 Task: Look for space in São João Nepomuceno, Brazil from 7th July, 2023 to 15th July, 2023 for 6 adults in price range Rs.15000 to Rs.20000. Place can be entire place with 3 bedrooms having 3 beds and 3 bathrooms. Property type can be guest house. Amenities needed are: washing machine, . Booking option can be shelf check-in. Required host language is Spanish.
Action: Mouse moved to (410, 104)
Screenshot: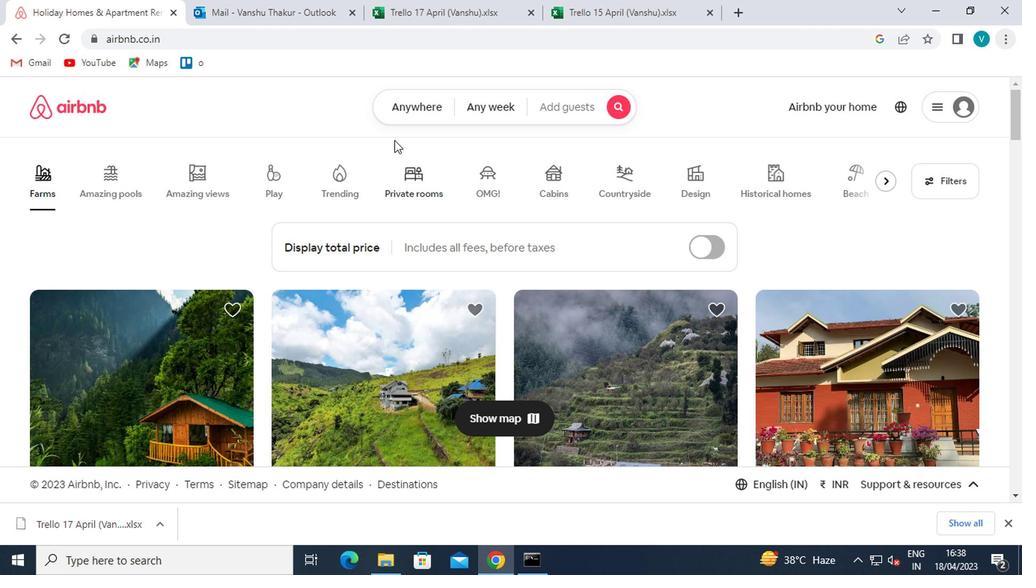 
Action: Mouse pressed left at (410, 104)
Screenshot: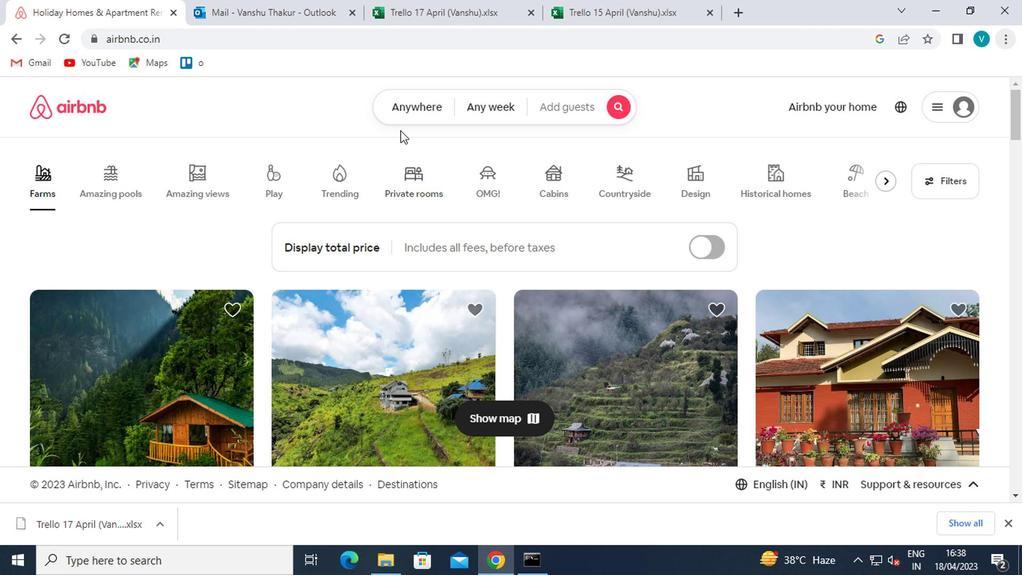 
Action: Mouse moved to (345, 167)
Screenshot: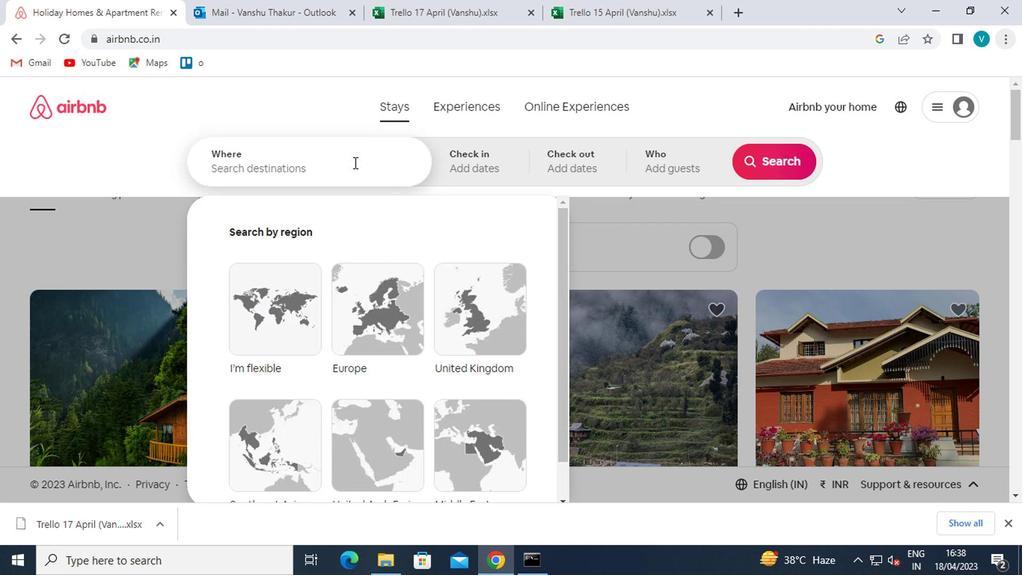 
Action: Mouse pressed left at (345, 167)
Screenshot: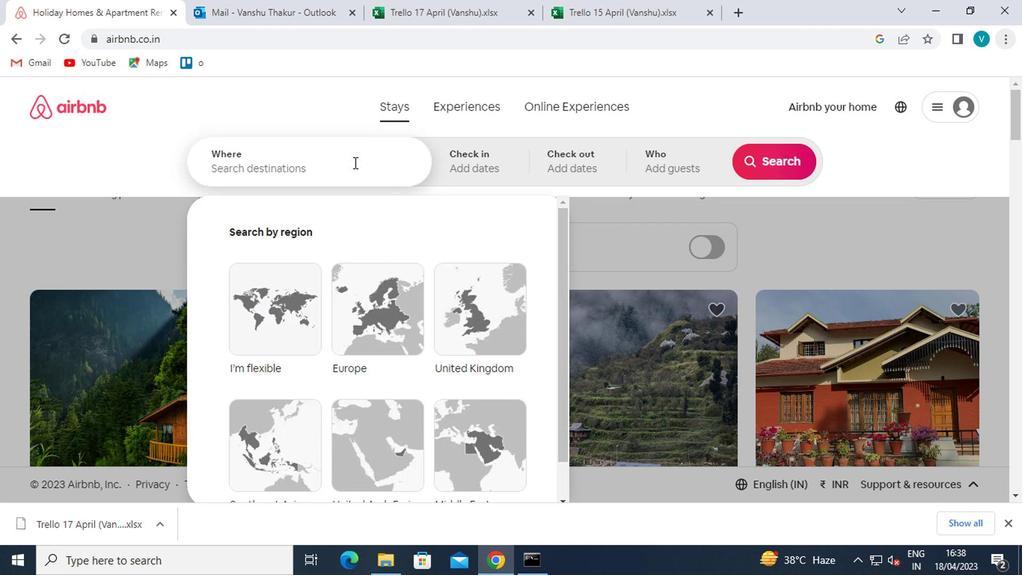 
Action: Key pressed <Key.shift>SAO<Key.space><Key.shift>JOAO<Key.space><Key.shift>NEPOMUCENO
Screenshot: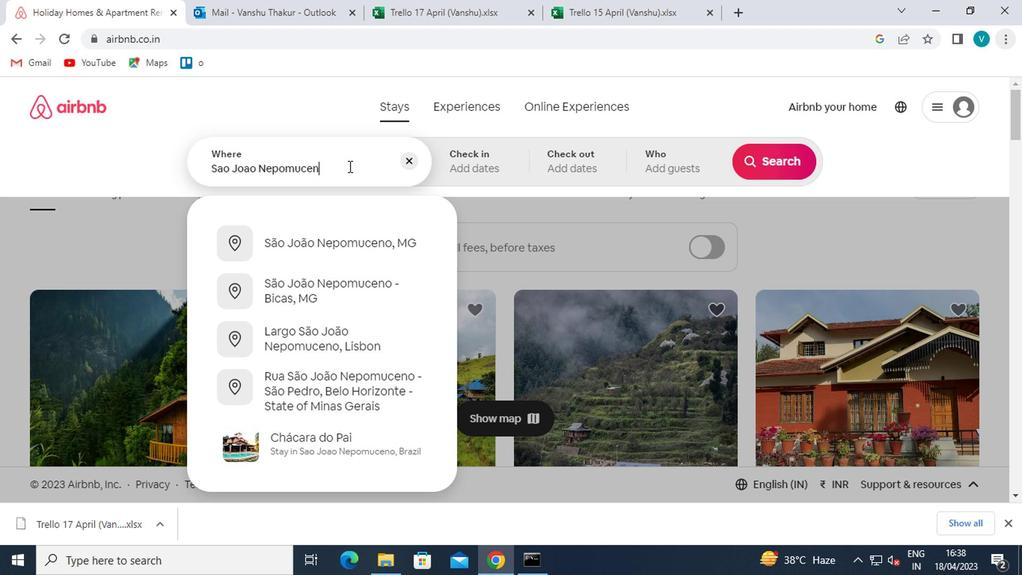 
Action: Mouse moved to (386, 238)
Screenshot: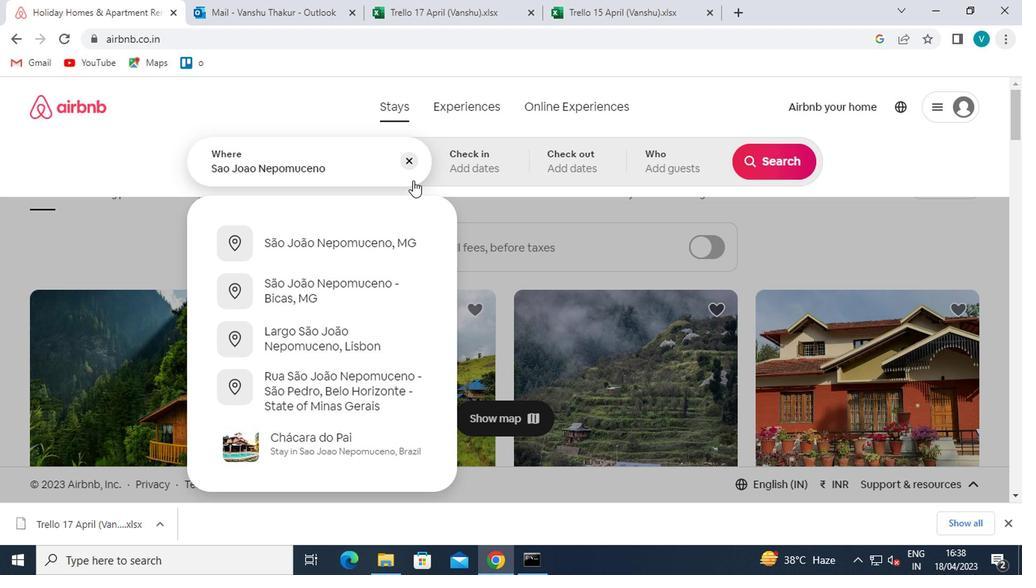 
Action: Mouse pressed left at (386, 238)
Screenshot: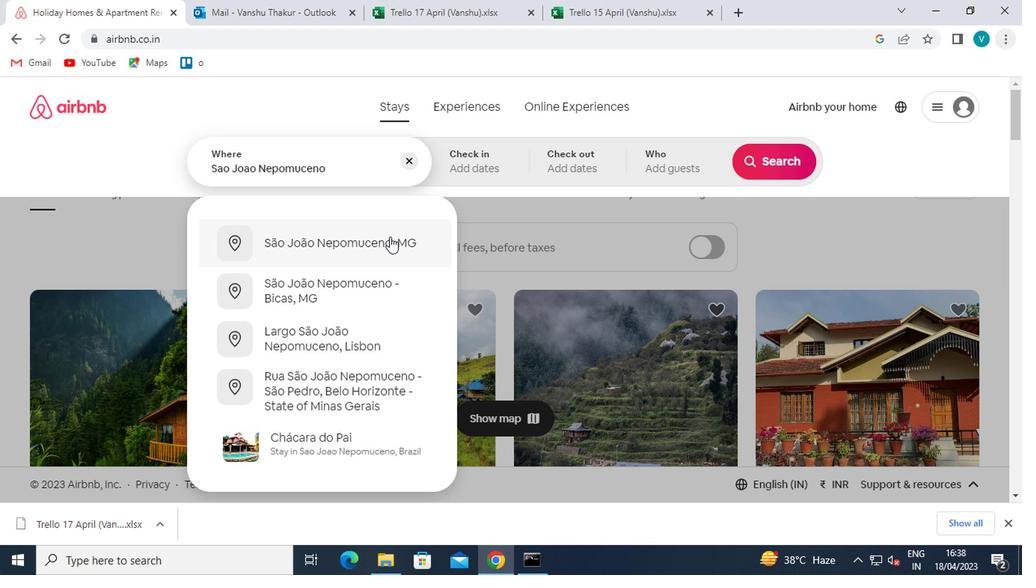
Action: Mouse moved to (763, 282)
Screenshot: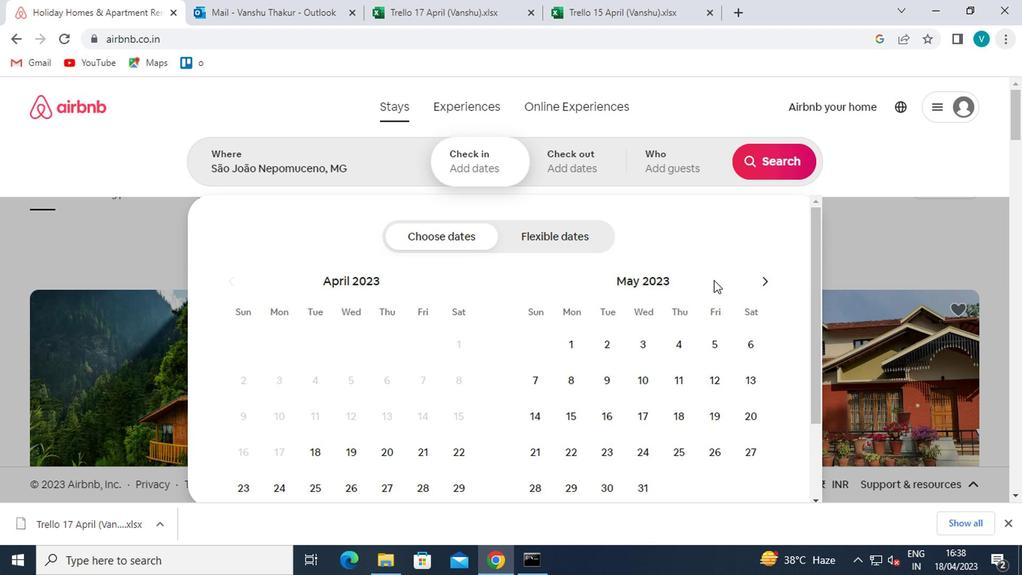 
Action: Mouse pressed left at (763, 282)
Screenshot: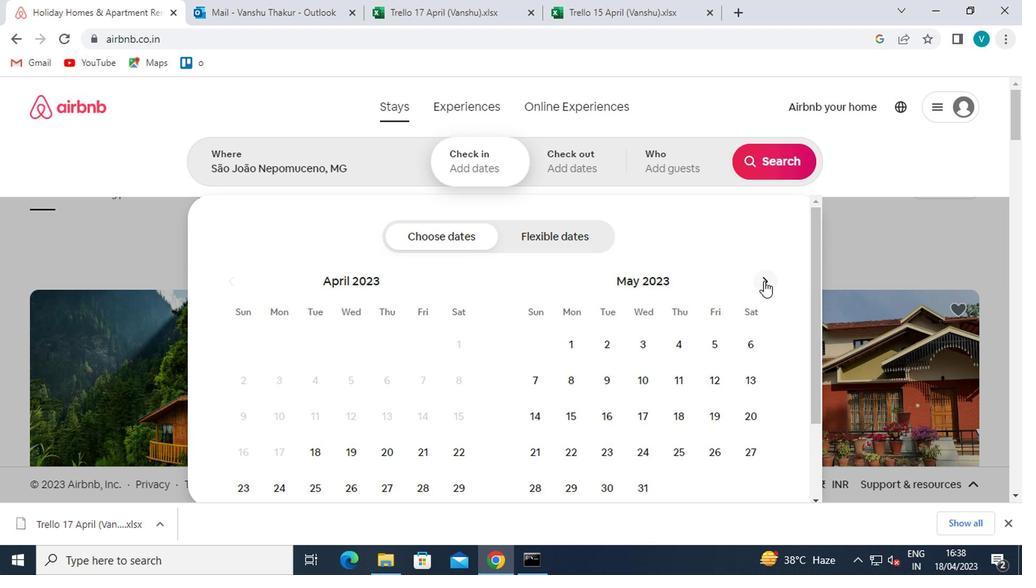 
Action: Mouse pressed left at (763, 282)
Screenshot: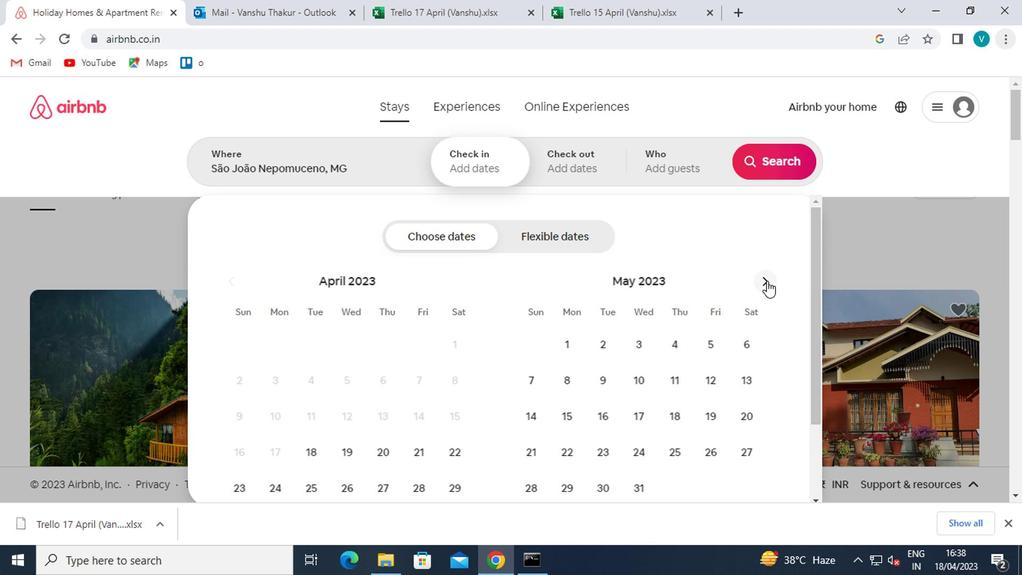 
Action: Mouse moved to (702, 388)
Screenshot: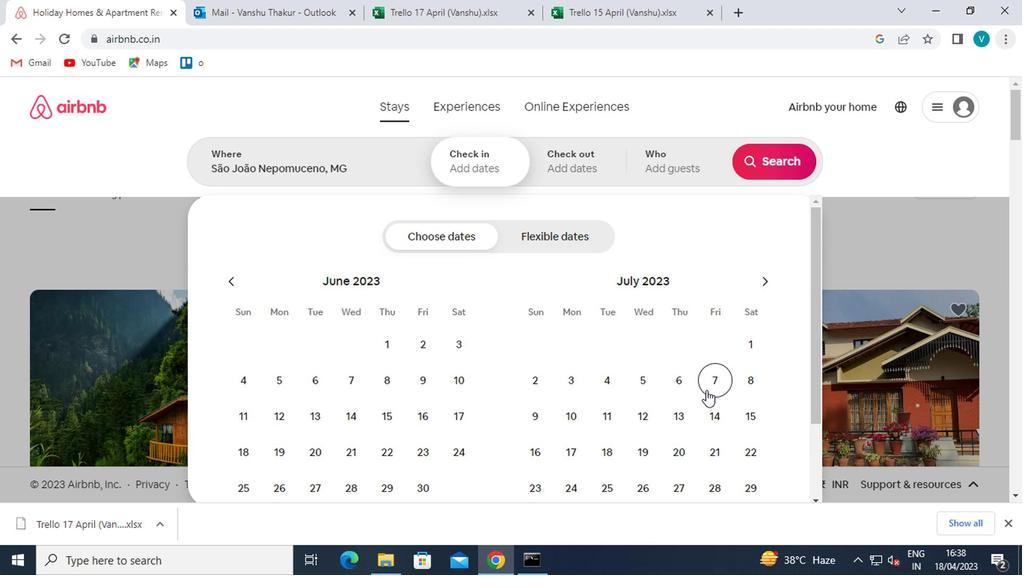 
Action: Mouse pressed left at (702, 388)
Screenshot: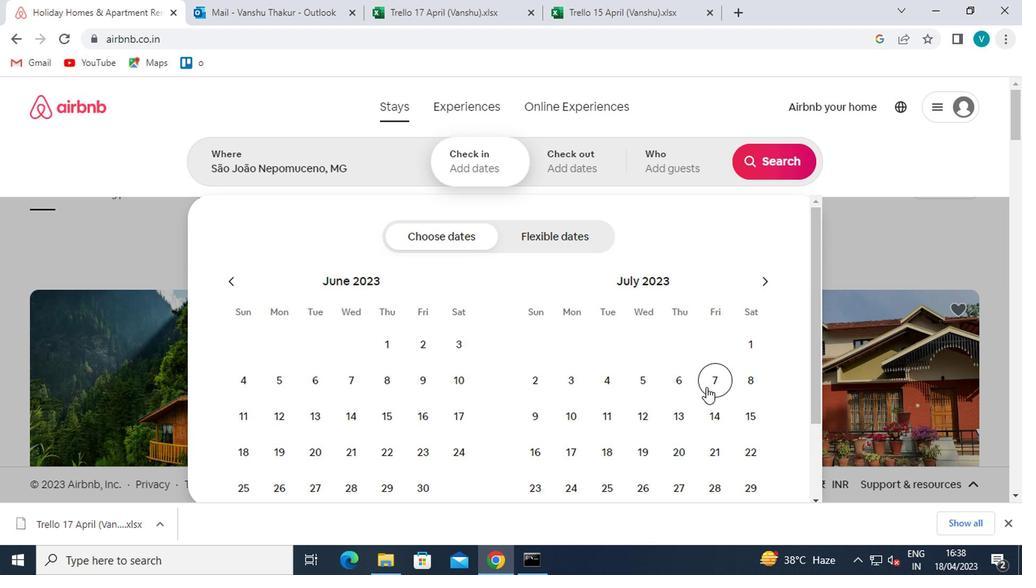 
Action: Mouse moved to (740, 411)
Screenshot: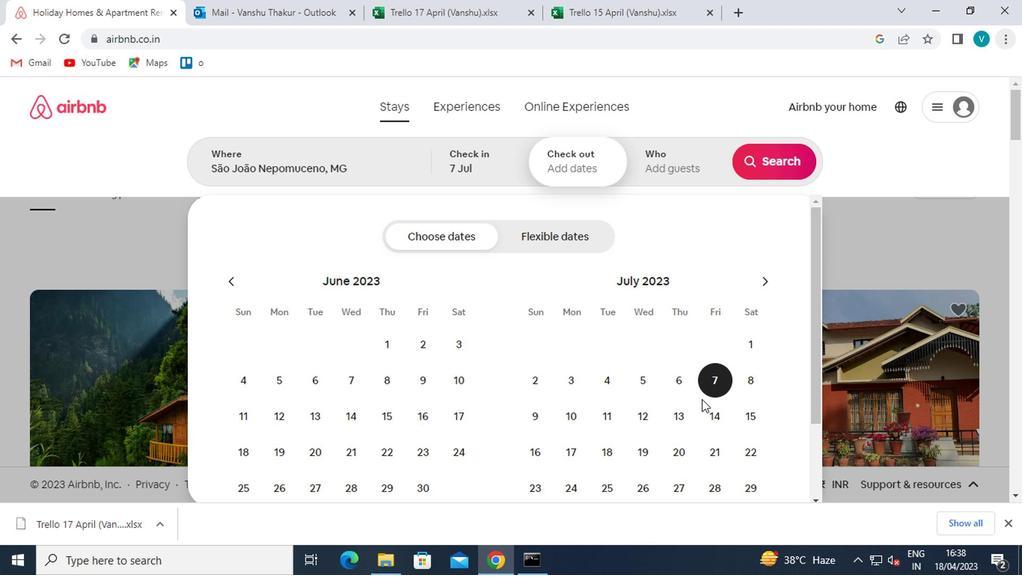 
Action: Mouse pressed left at (740, 411)
Screenshot: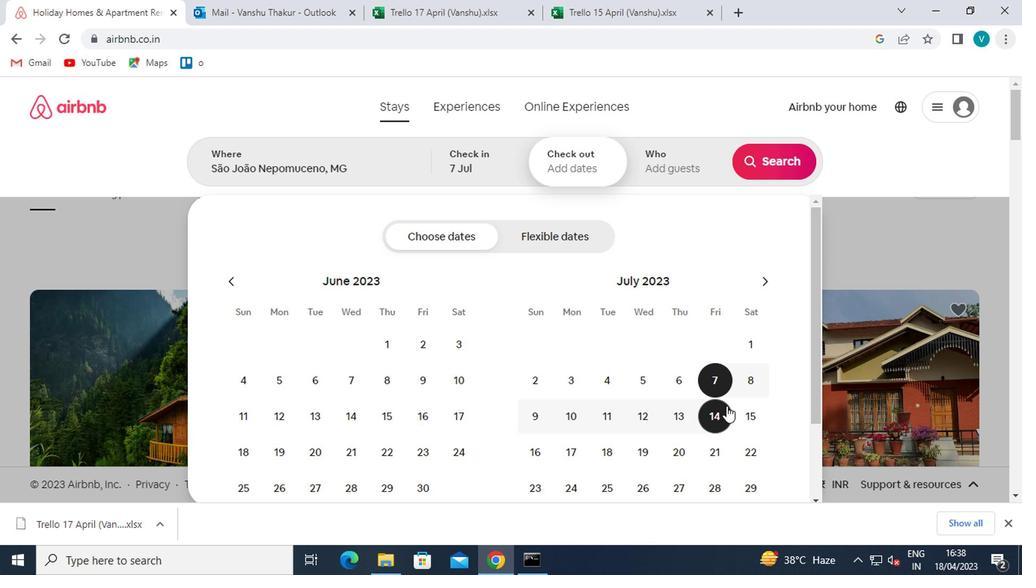 
Action: Mouse moved to (693, 164)
Screenshot: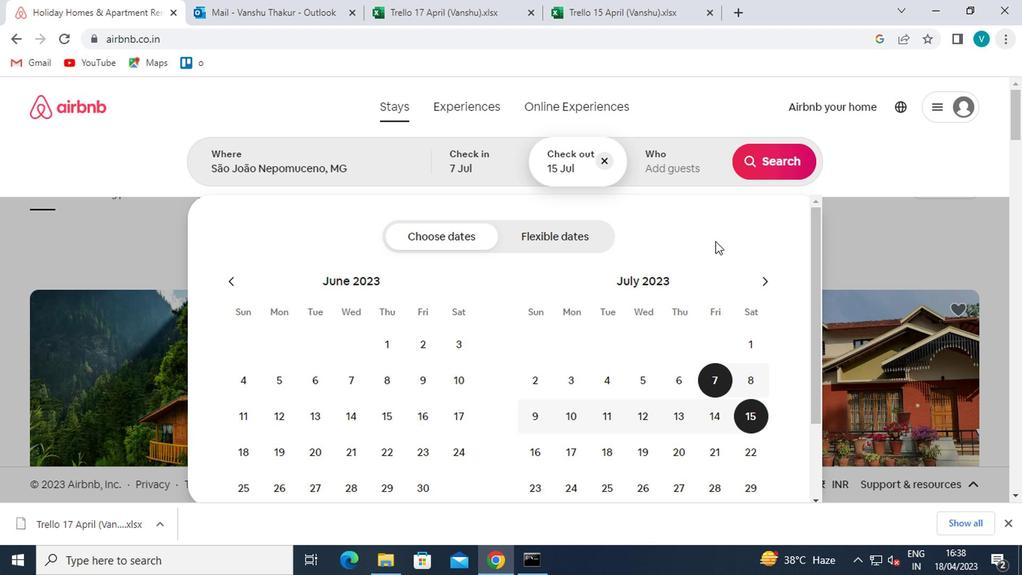 
Action: Mouse pressed left at (693, 164)
Screenshot: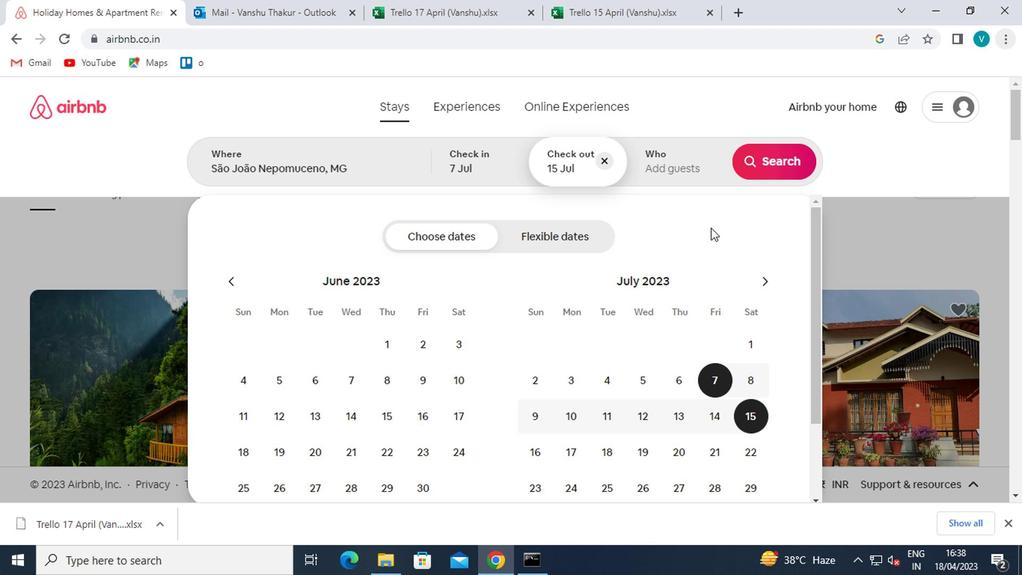 
Action: Mouse moved to (768, 247)
Screenshot: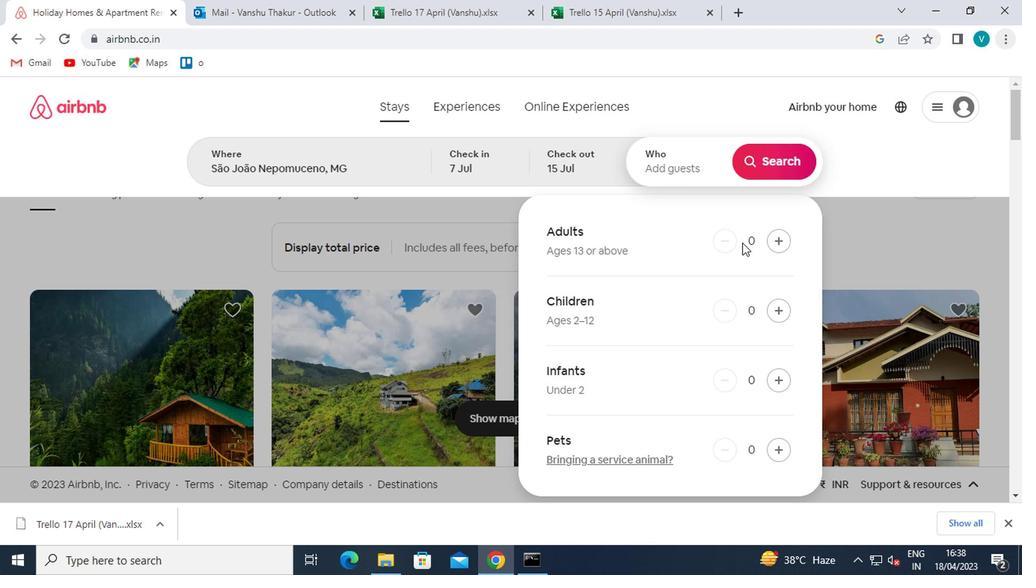 
Action: Mouse pressed left at (768, 247)
Screenshot: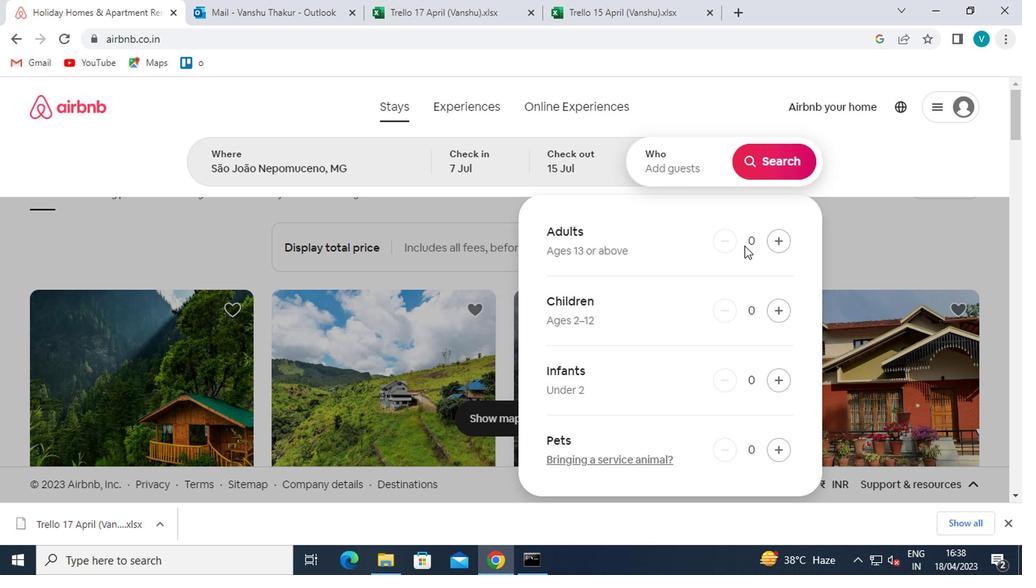 
Action: Mouse pressed left at (768, 247)
Screenshot: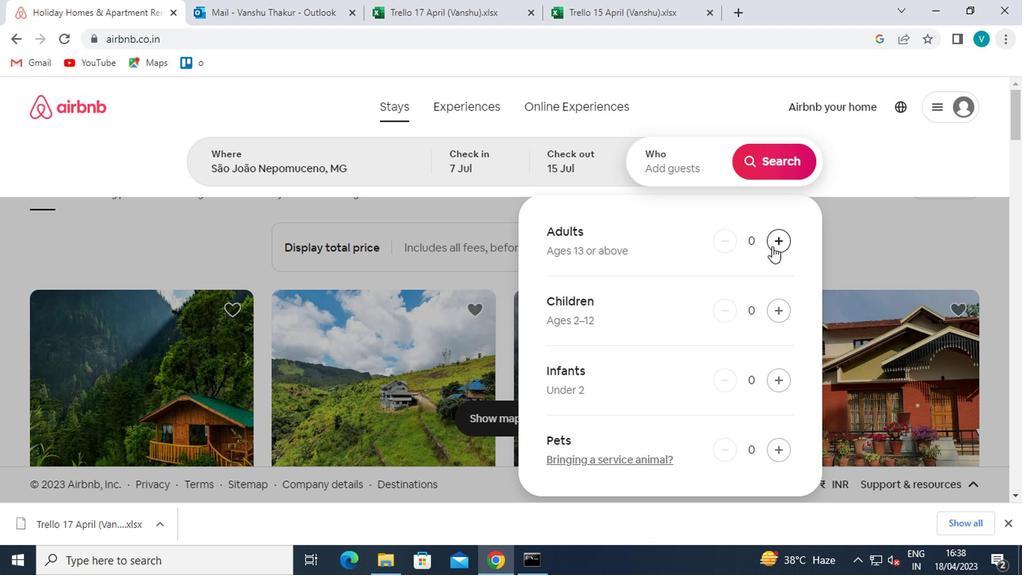 
Action: Mouse pressed left at (768, 247)
Screenshot: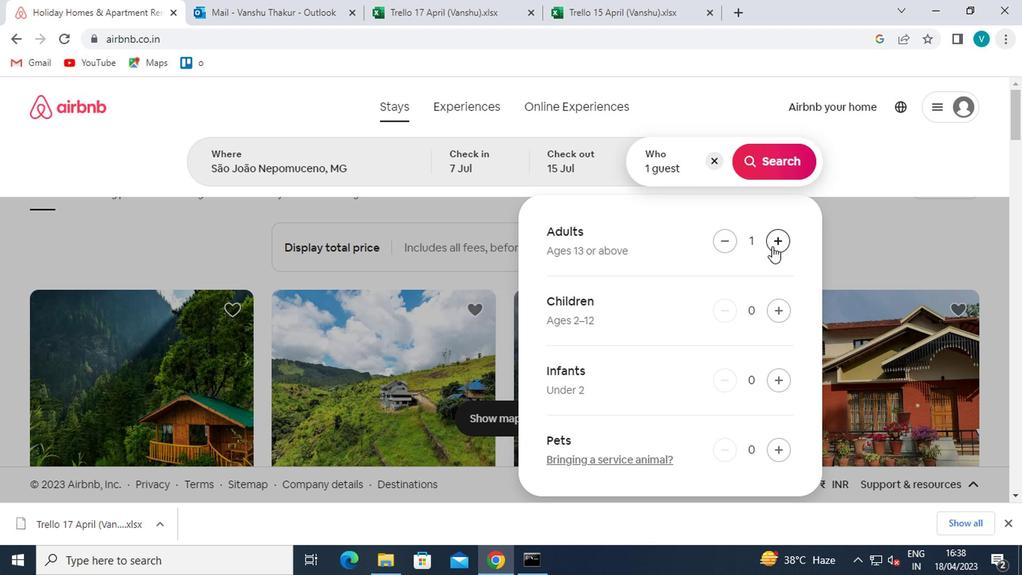 
Action: Mouse pressed left at (768, 247)
Screenshot: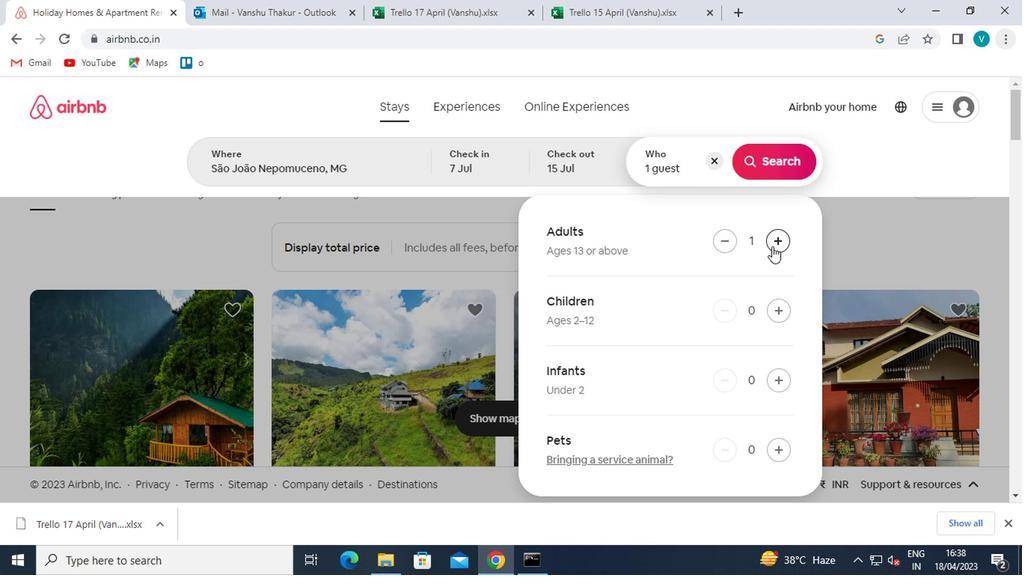 
Action: Mouse pressed left at (768, 247)
Screenshot: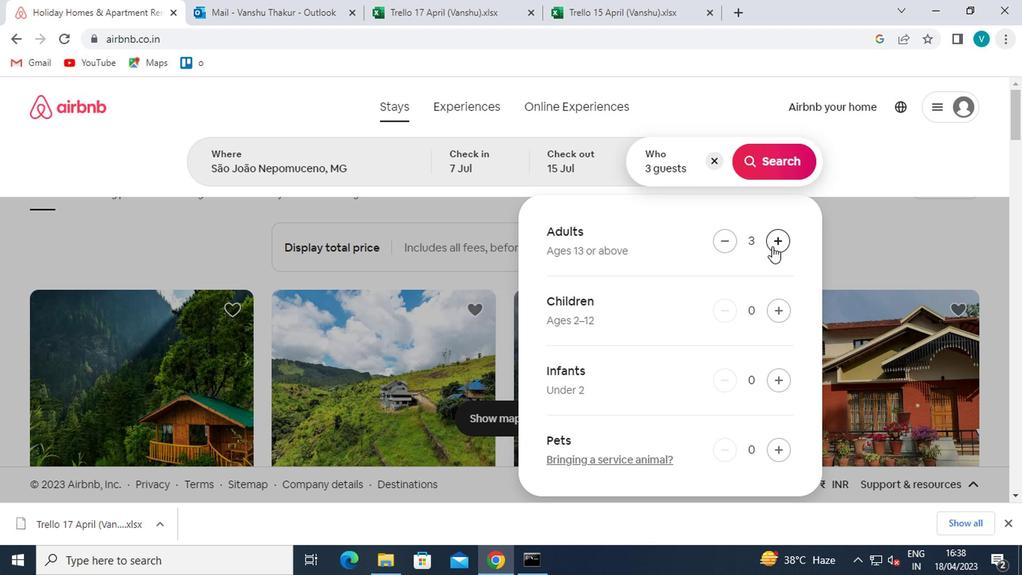 
Action: Mouse pressed left at (768, 247)
Screenshot: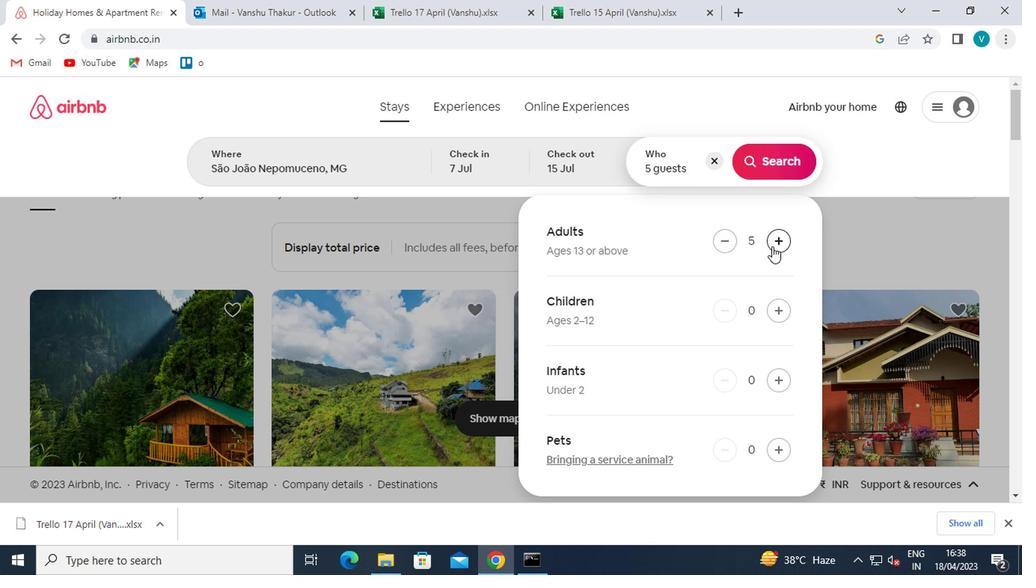 
Action: Mouse moved to (770, 149)
Screenshot: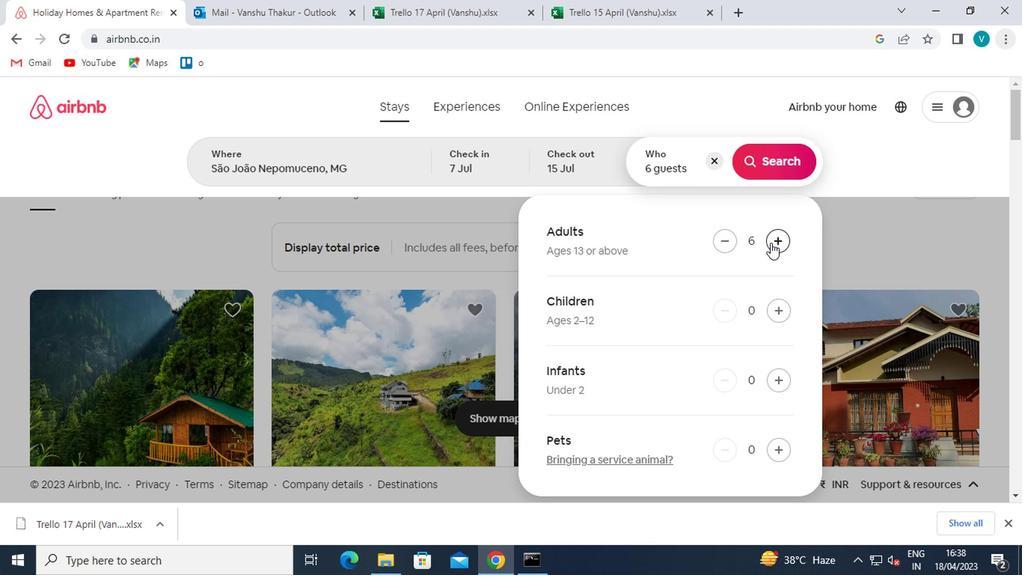
Action: Mouse pressed left at (770, 149)
Screenshot: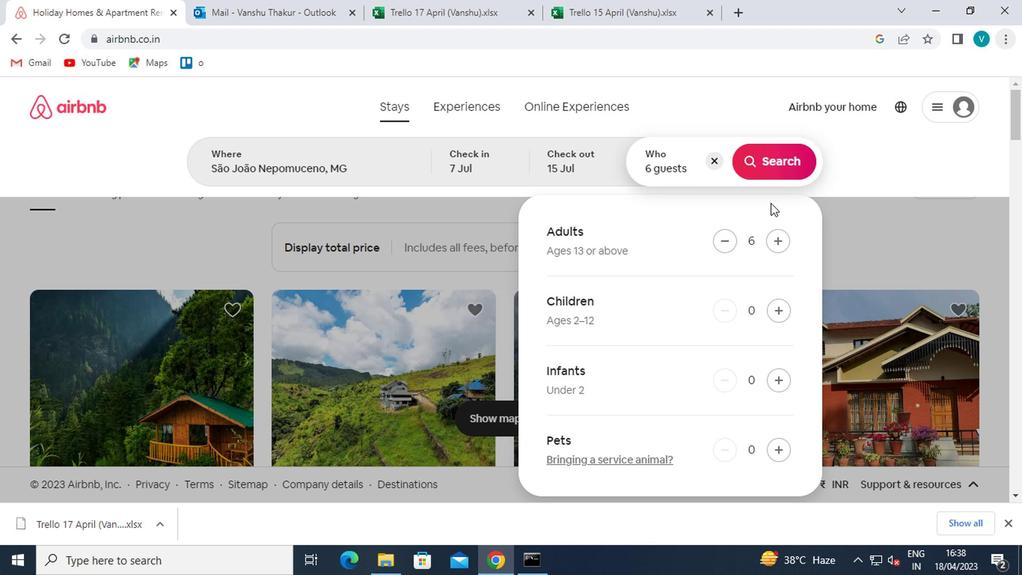 
Action: Mouse moved to (938, 161)
Screenshot: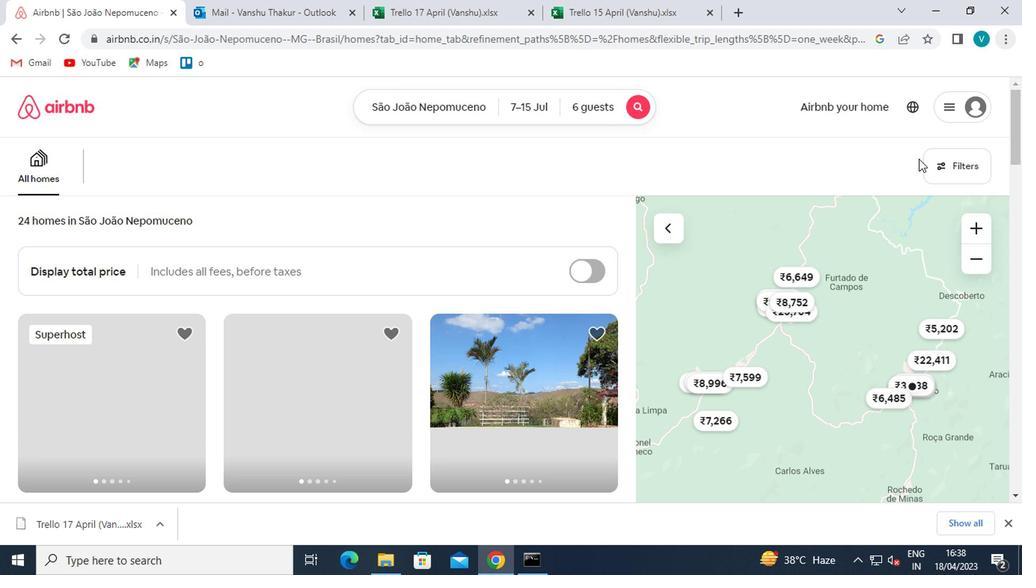 
Action: Mouse pressed left at (938, 161)
Screenshot: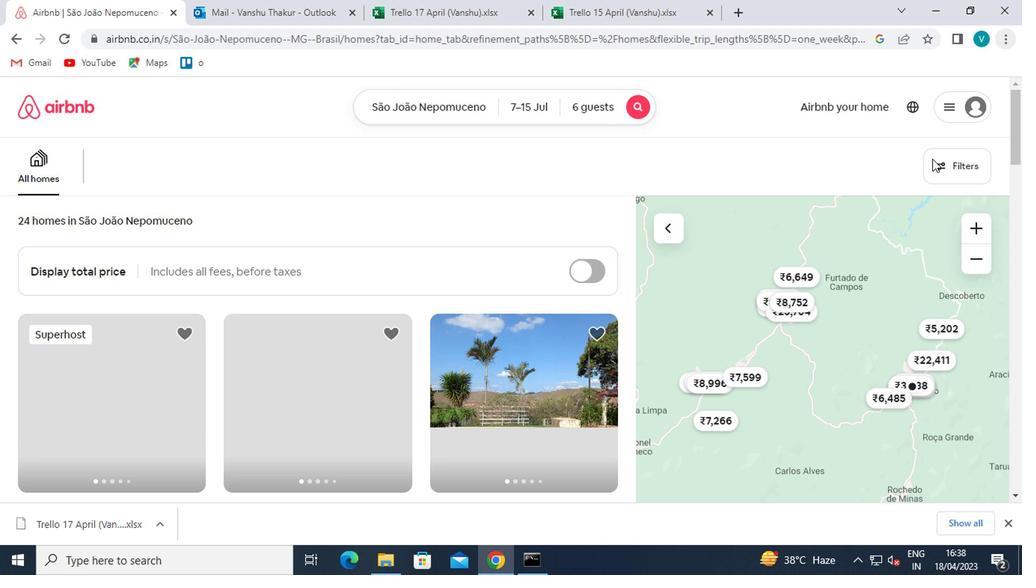 
Action: Mouse moved to (315, 356)
Screenshot: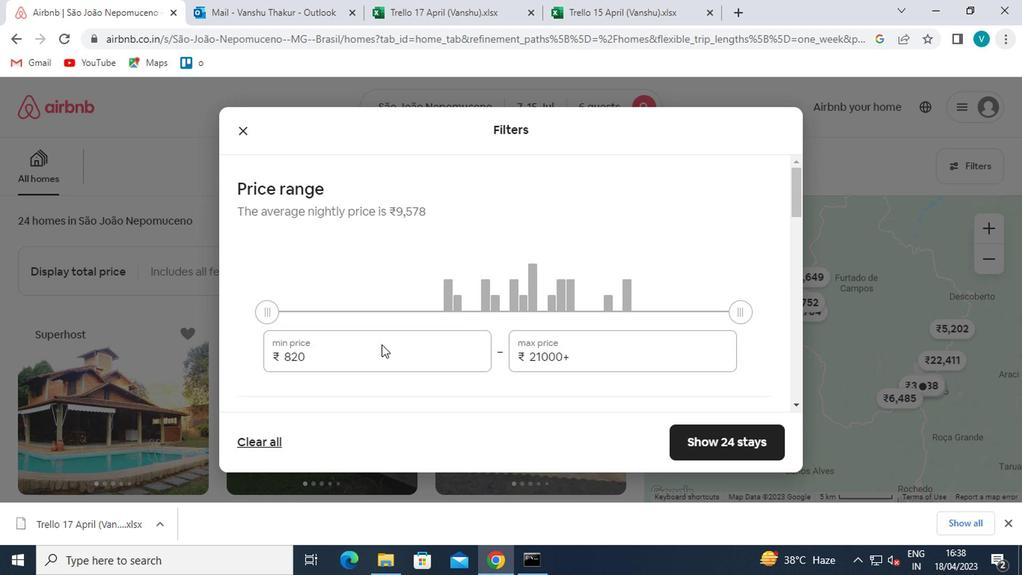 
Action: Mouse pressed left at (315, 356)
Screenshot: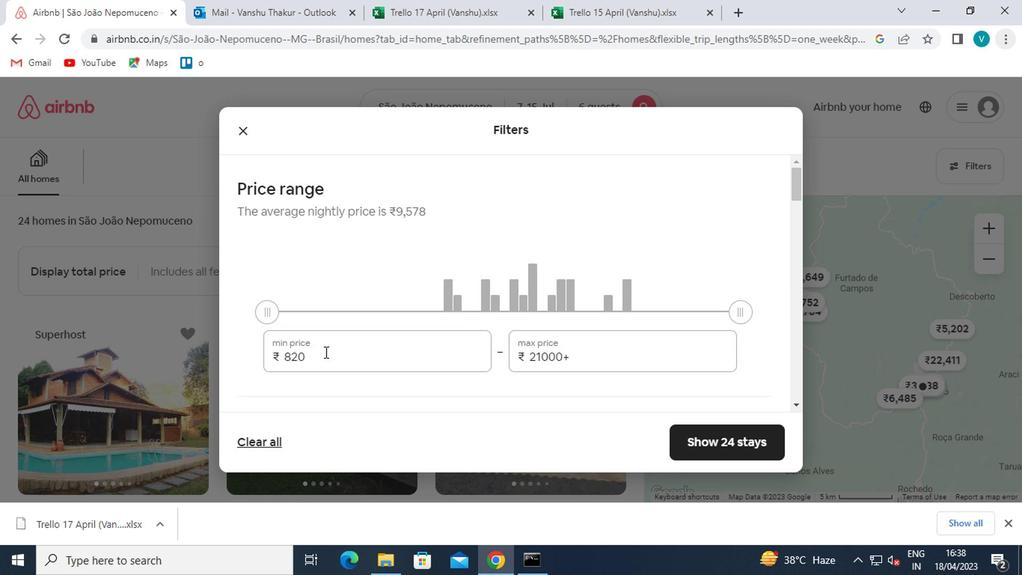 
Action: Mouse moved to (345, 362)
Screenshot: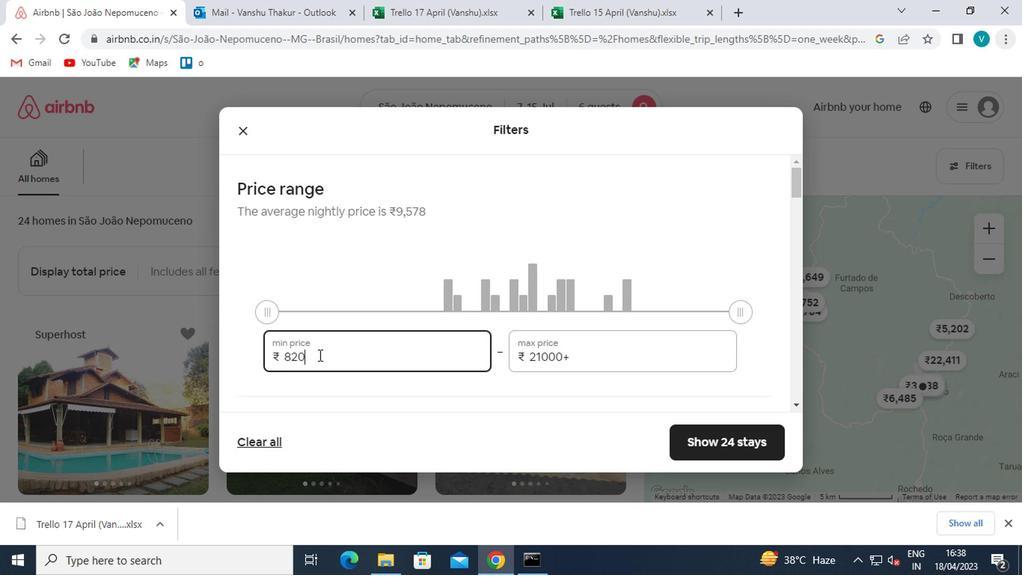 
Action: Key pressed <Key.backspace><Key.backspace><Key.backspace>150000<Key.backspace>
Screenshot: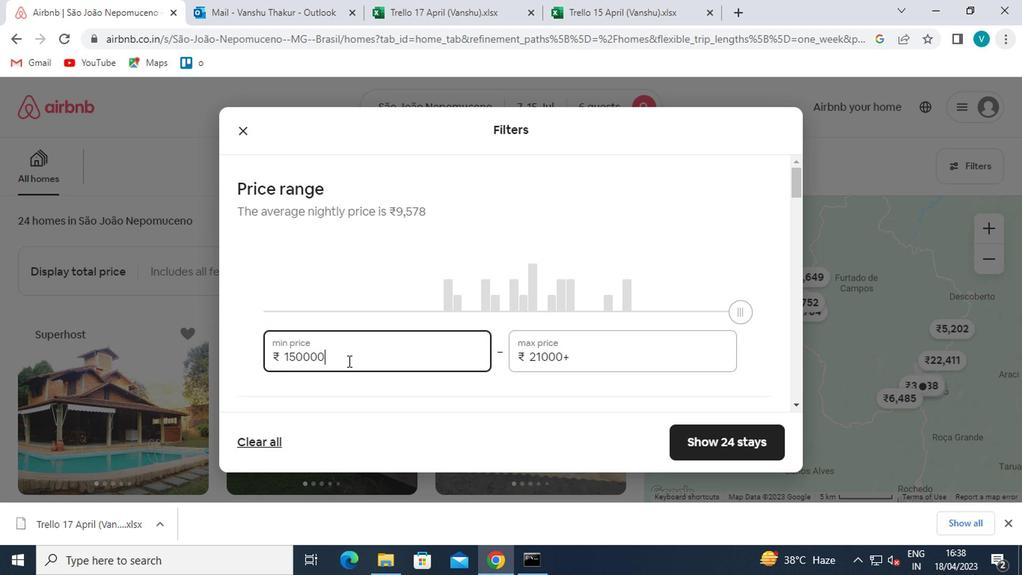 
Action: Mouse moved to (584, 363)
Screenshot: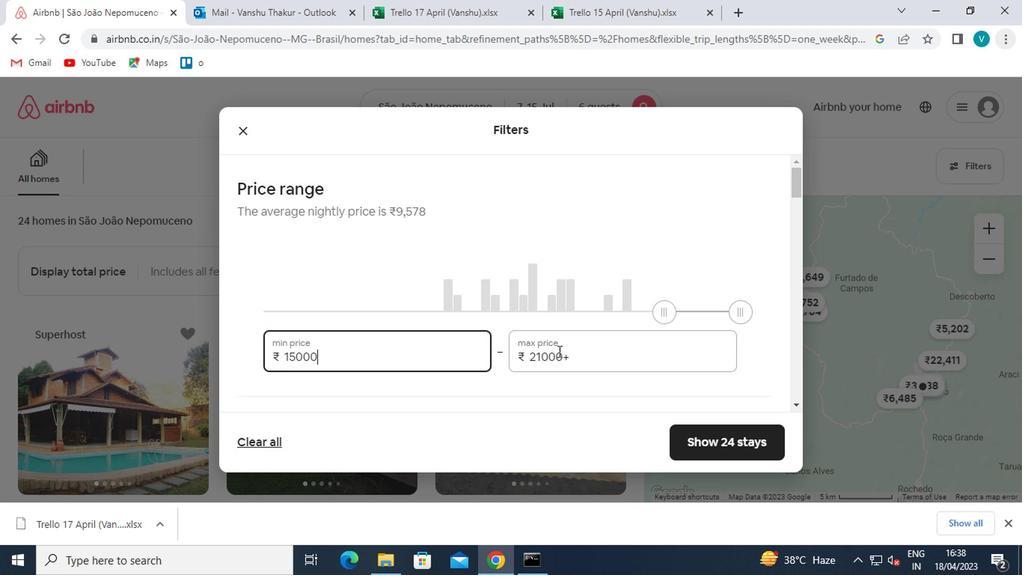 
Action: Mouse pressed left at (584, 363)
Screenshot: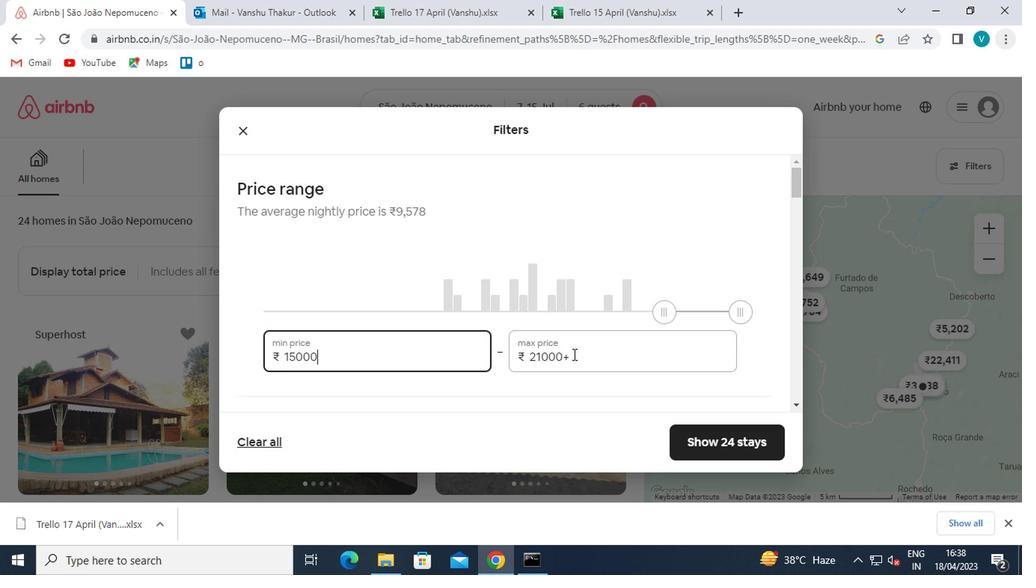 
Action: Mouse moved to (577, 362)
Screenshot: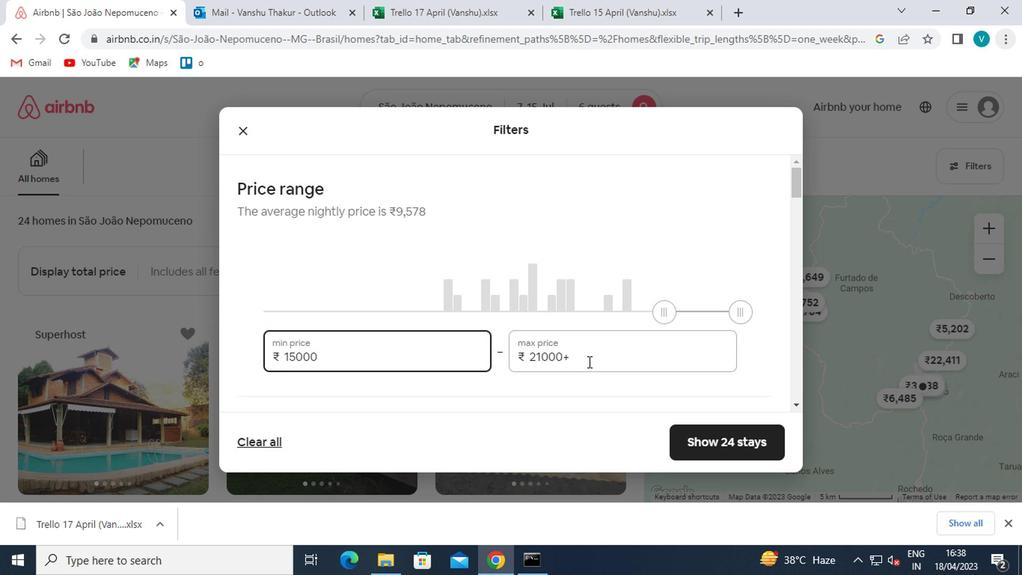 
Action: Key pressed <Key.backspace><Key.backspace><Key.backspace><Key.backspace><Key.backspace><Key.backspace>20000
Screenshot: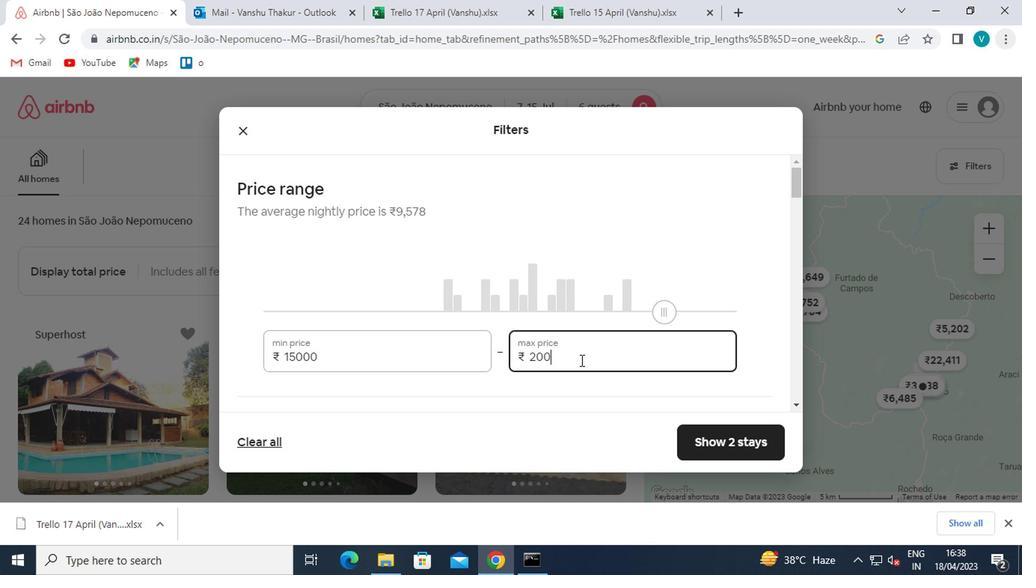 
Action: Mouse moved to (578, 360)
Screenshot: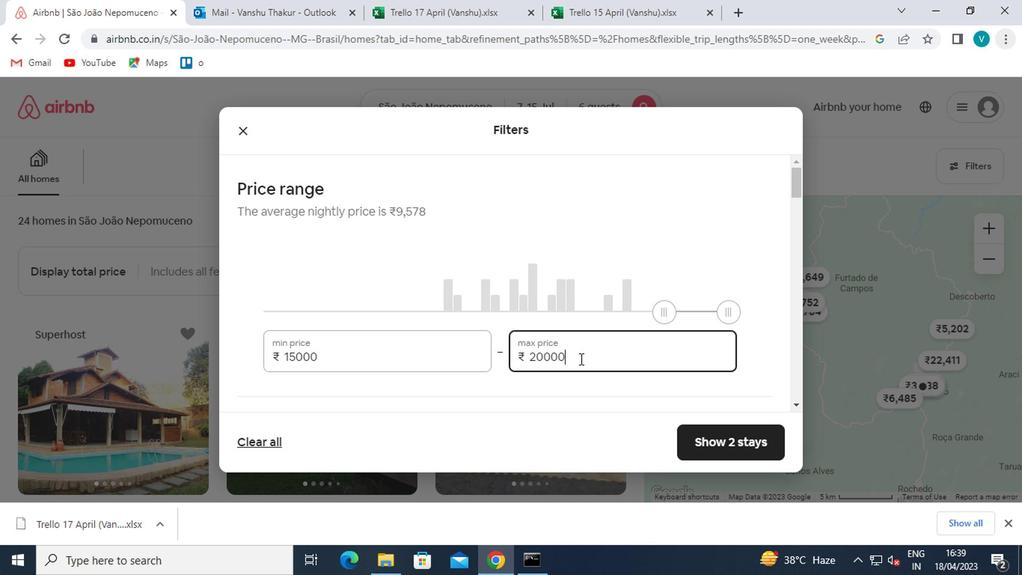 
Action: Mouse scrolled (578, 359) with delta (0, -1)
Screenshot: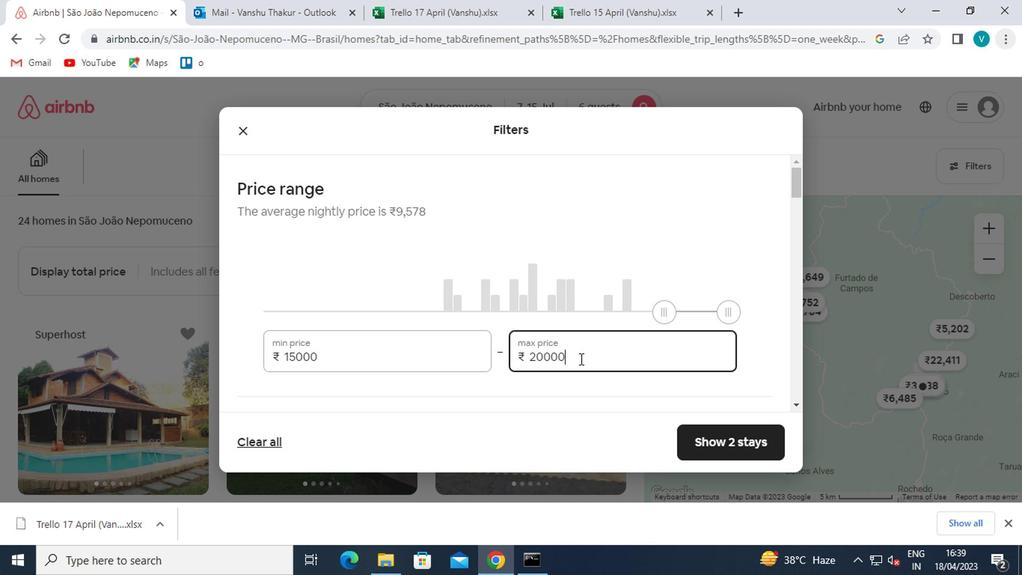 
Action: Mouse scrolled (578, 359) with delta (0, -1)
Screenshot: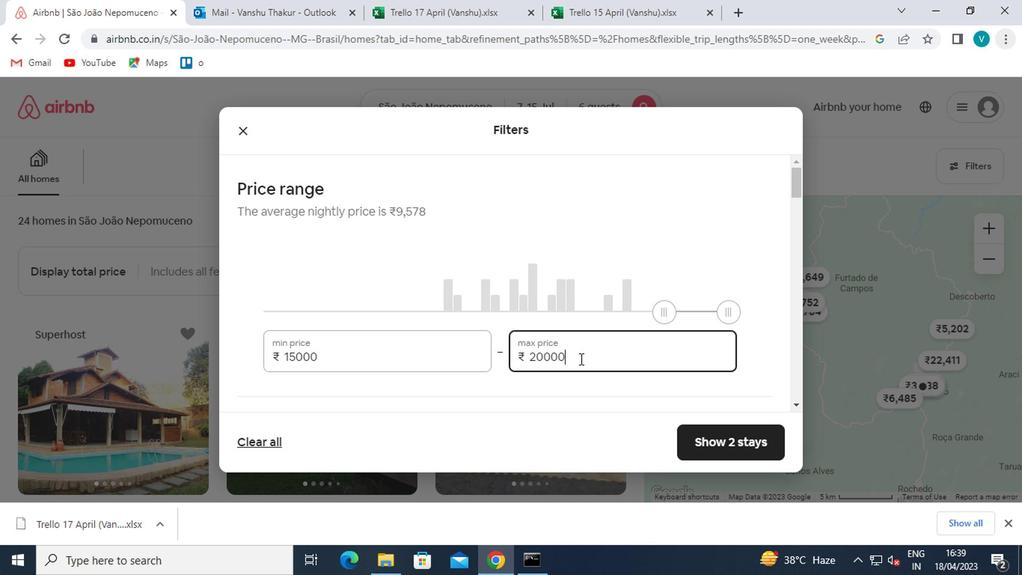 
Action: Mouse moved to (257, 330)
Screenshot: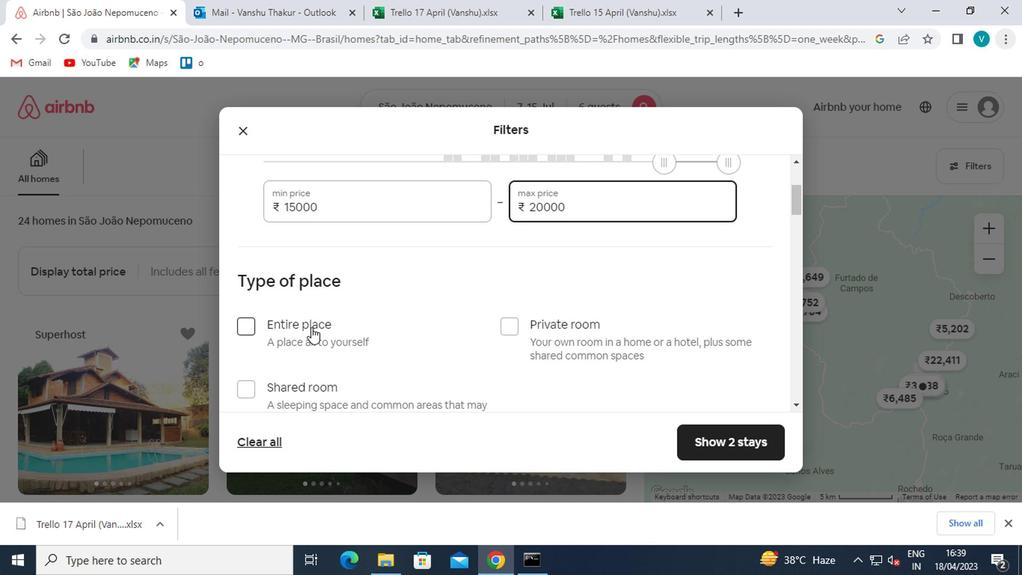 
Action: Mouse pressed left at (257, 330)
Screenshot: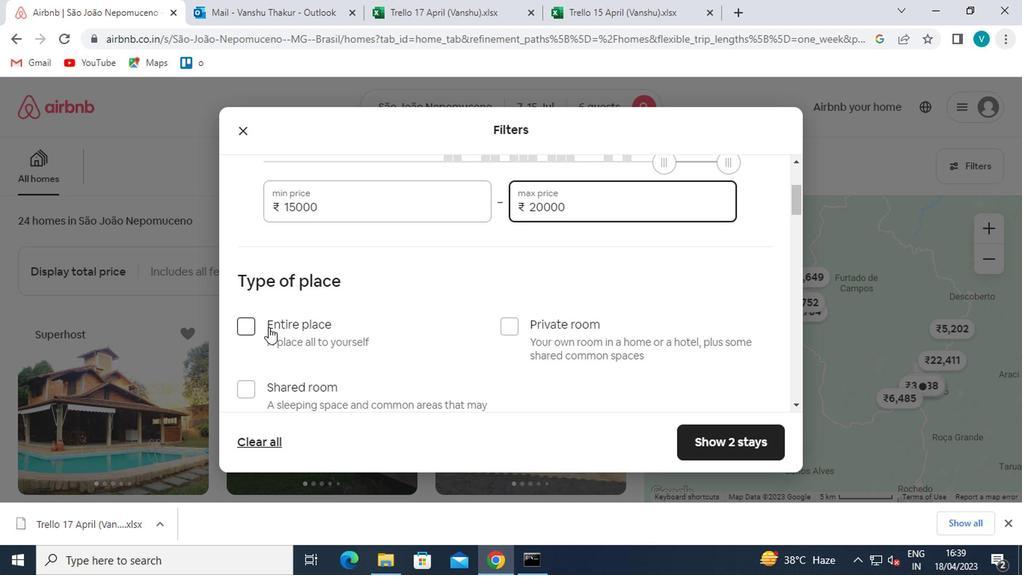 
Action: Mouse scrolled (257, 329) with delta (0, 0)
Screenshot: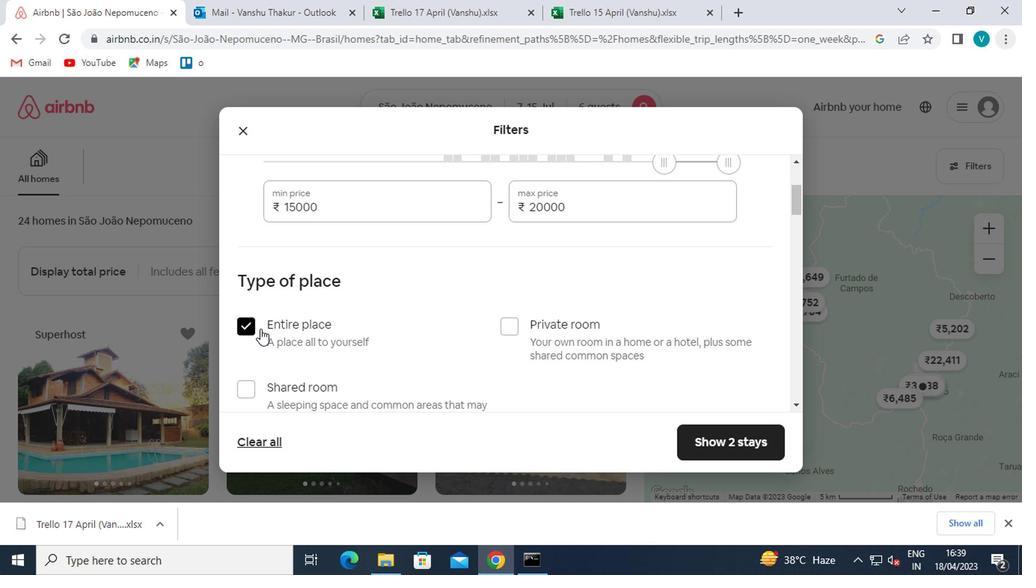 
Action: Mouse moved to (257, 330)
Screenshot: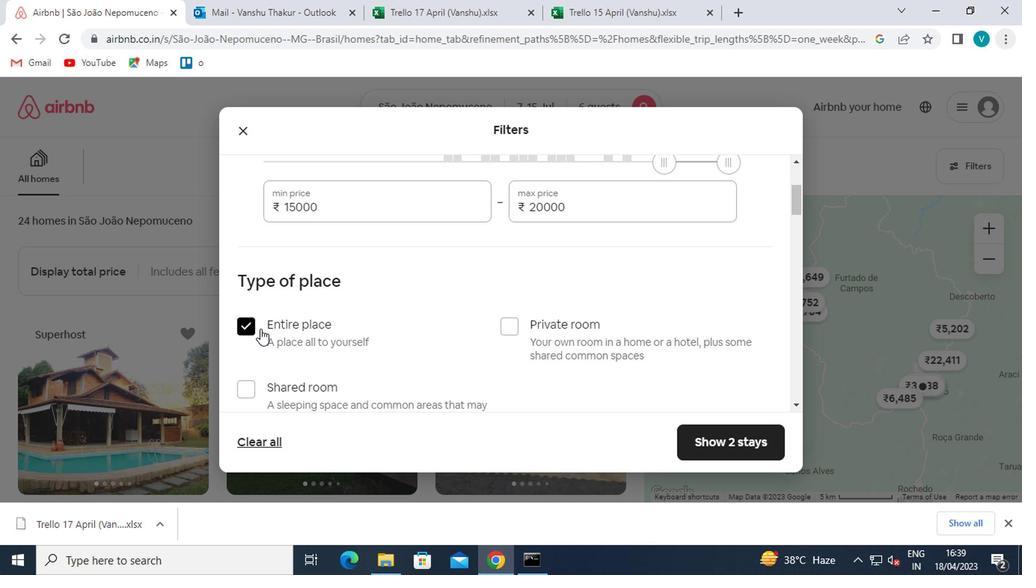 
Action: Mouse scrolled (257, 329) with delta (0, 0)
Screenshot: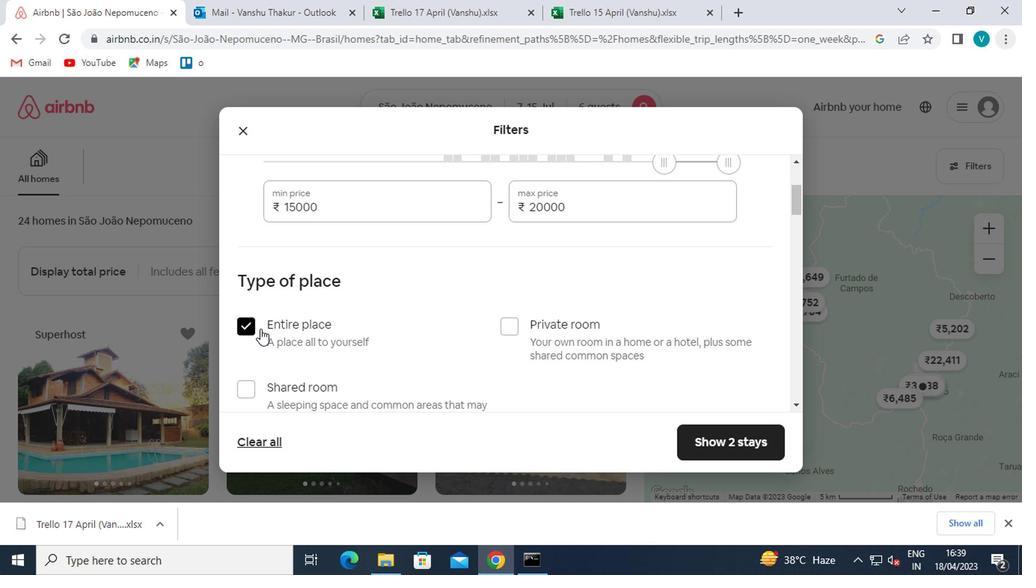 
Action: Mouse moved to (339, 356)
Screenshot: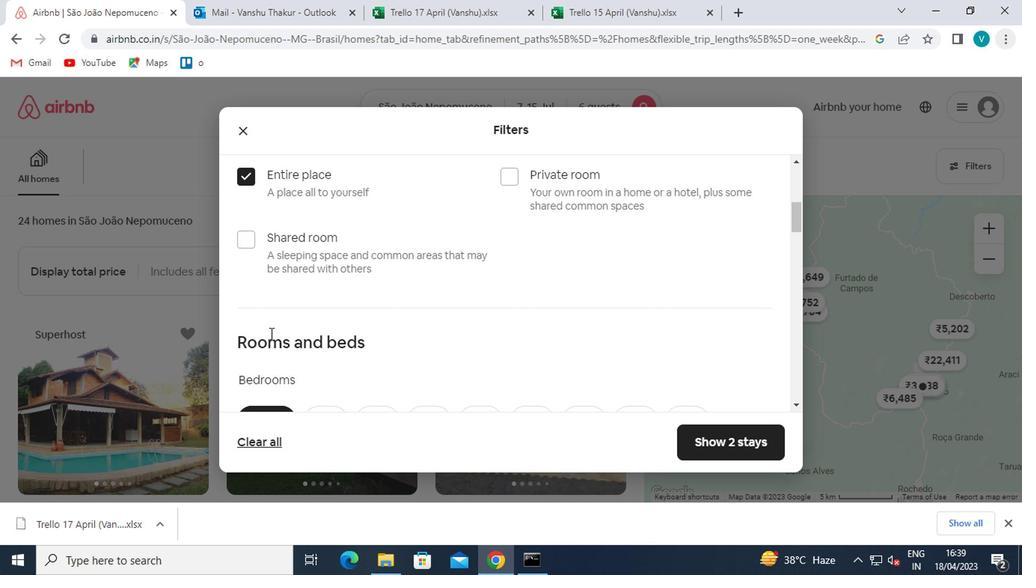 
Action: Mouse scrolled (339, 355) with delta (0, -1)
Screenshot: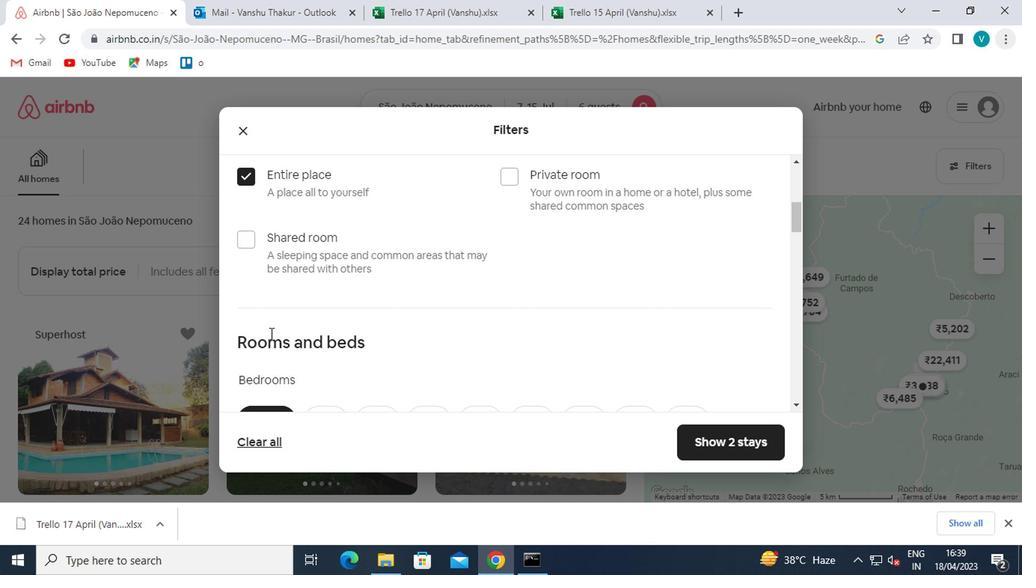
Action: Mouse scrolled (339, 355) with delta (0, -1)
Screenshot: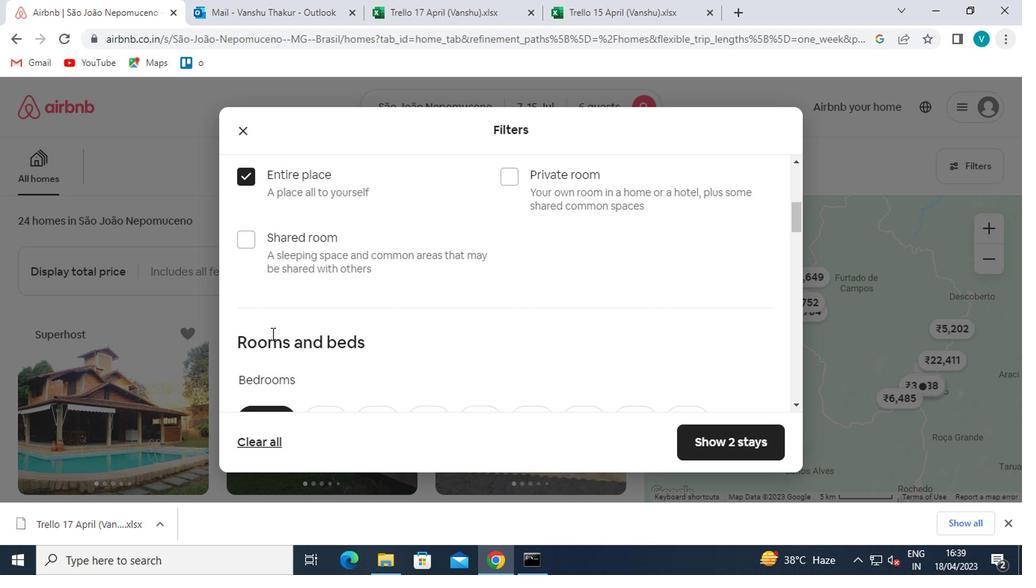 
Action: Mouse moved to (427, 283)
Screenshot: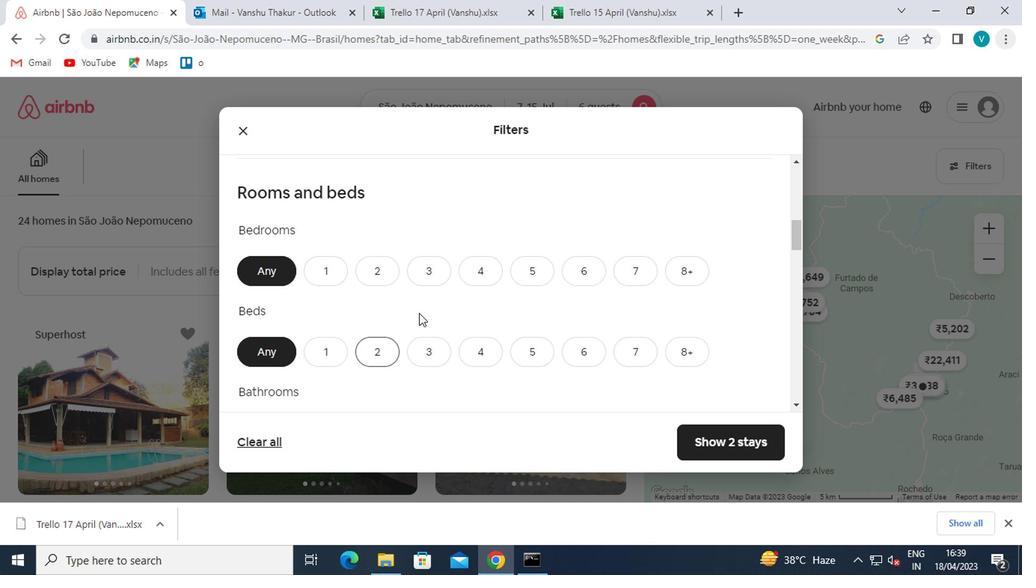 
Action: Mouse pressed left at (427, 283)
Screenshot: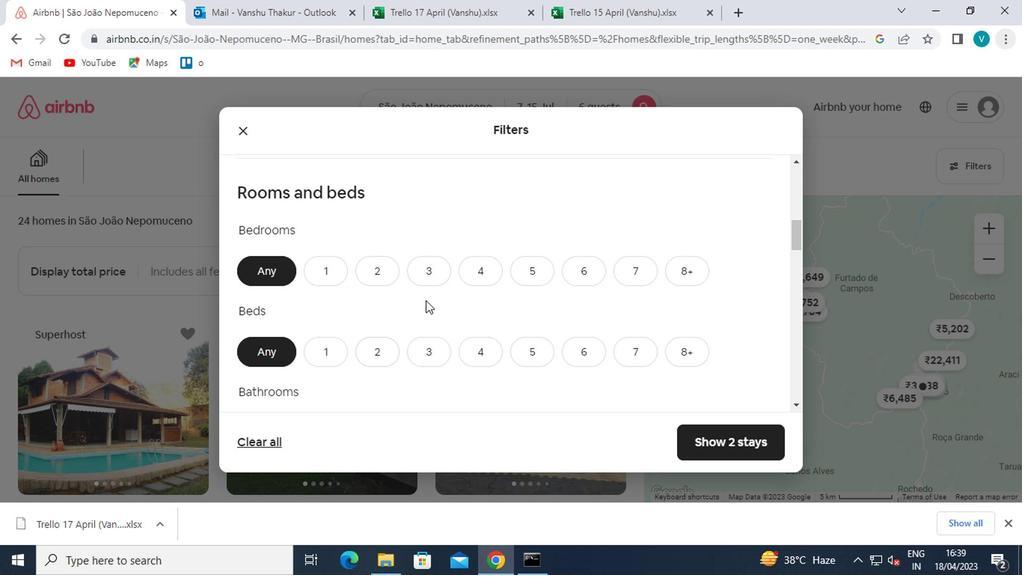 
Action: Mouse moved to (432, 347)
Screenshot: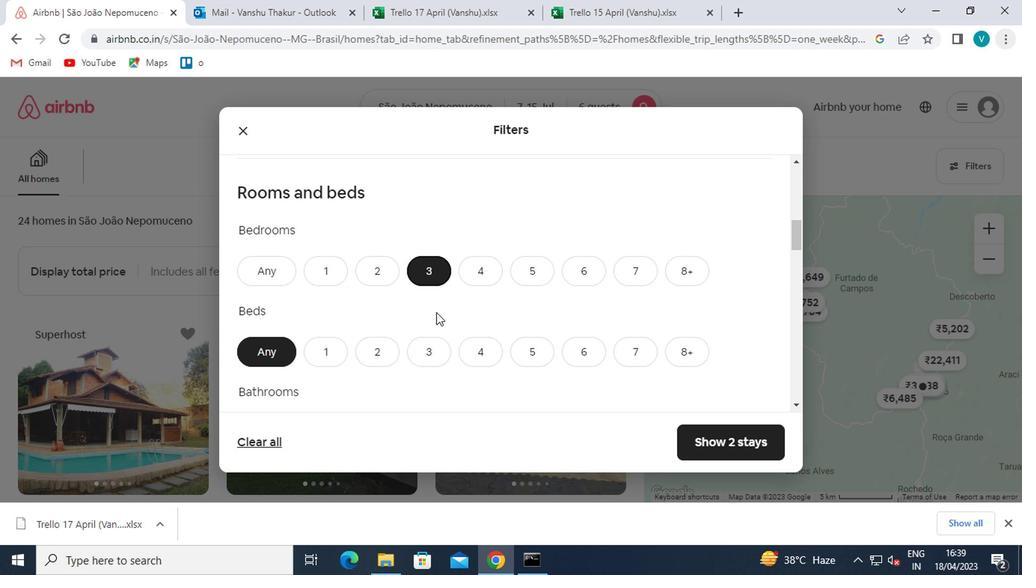 
Action: Mouse pressed left at (432, 347)
Screenshot: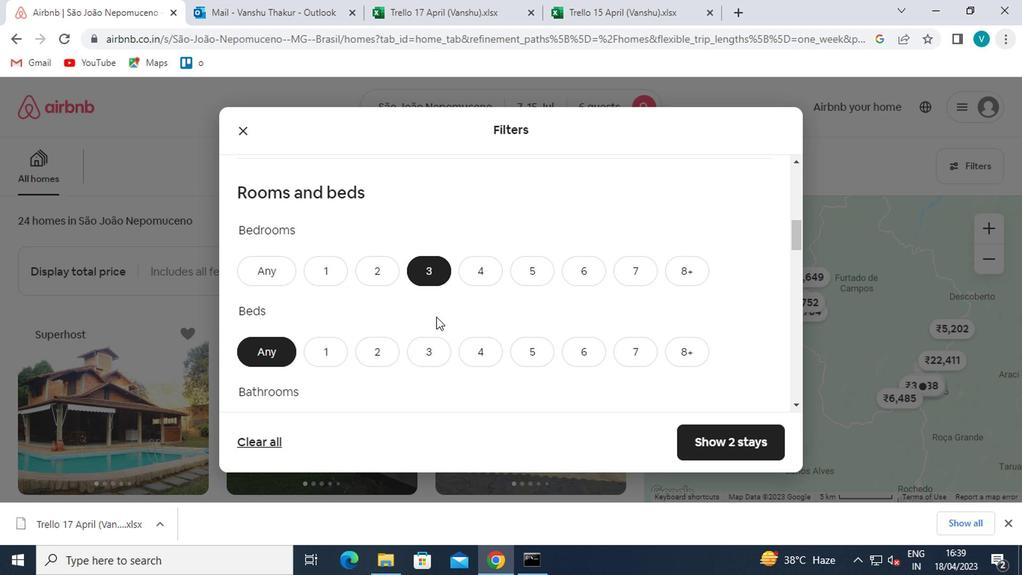 
Action: Mouse scrolled (432, 346) with delta (0, -1)
Screenshot: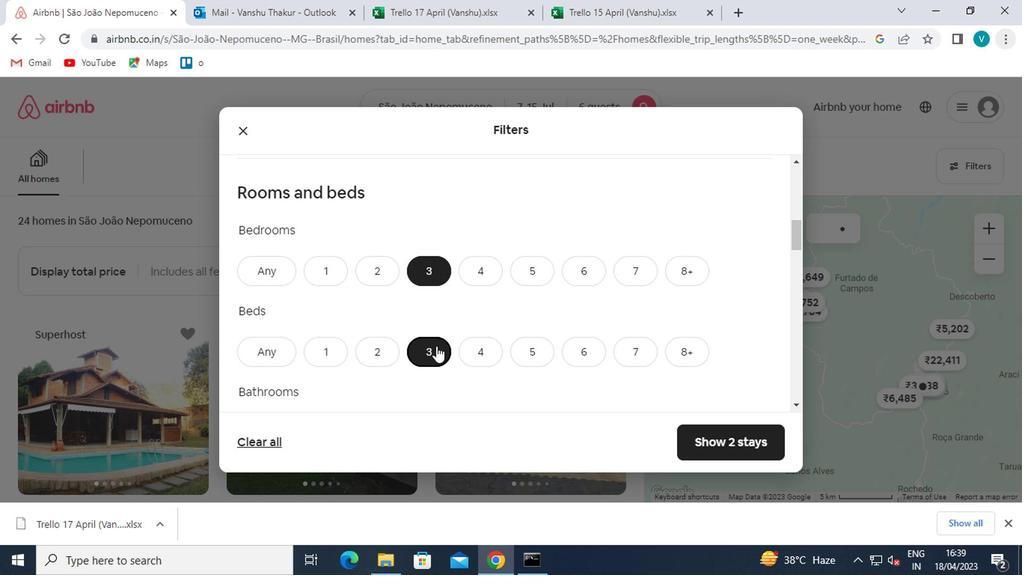 
Action: Mouse scrolled (432, 346) with delta (0, -1)
Screenshot: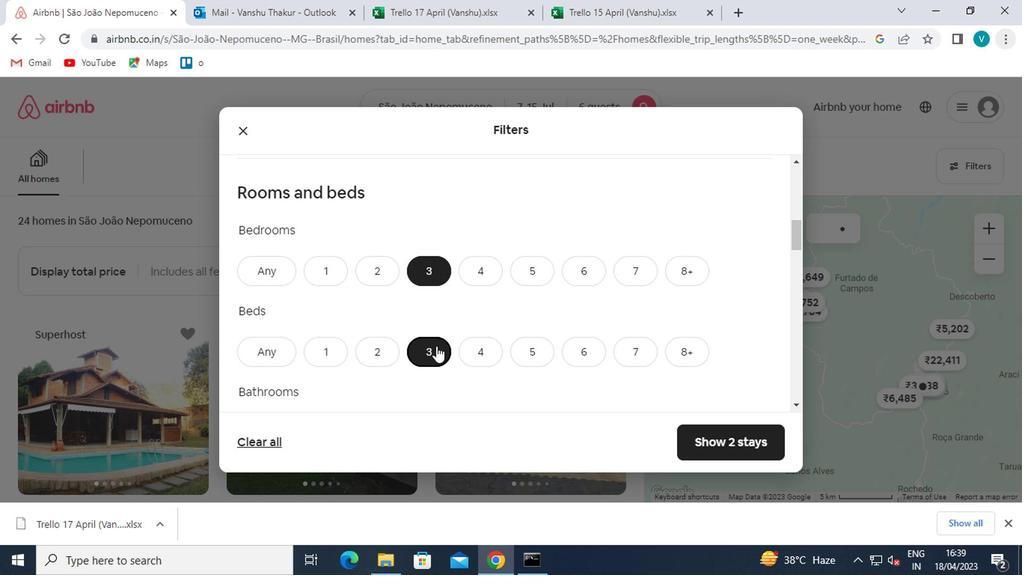 
Action: Mouse moved to (439, 275)
Screenshot: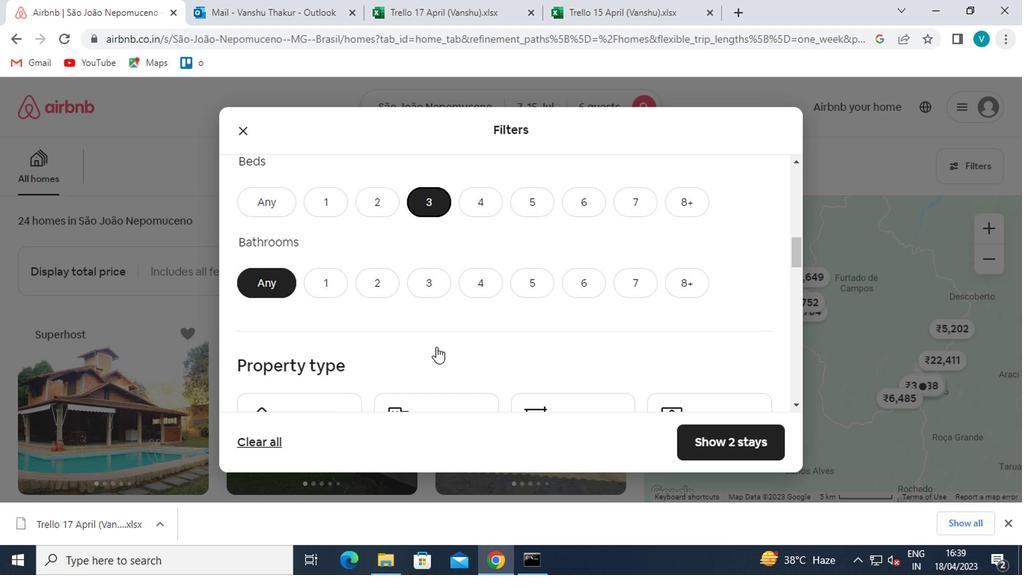 
Action: Mouse pressed left at (439, 275)
Screenshot: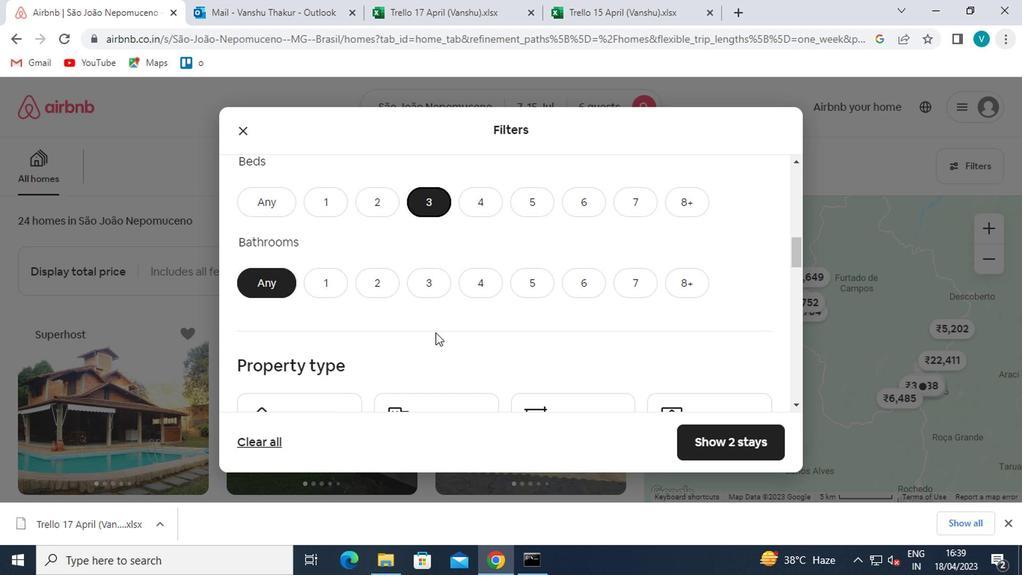 
Action: Mouse scrolled (439, 274) with delta (0, 0)
Screenshot: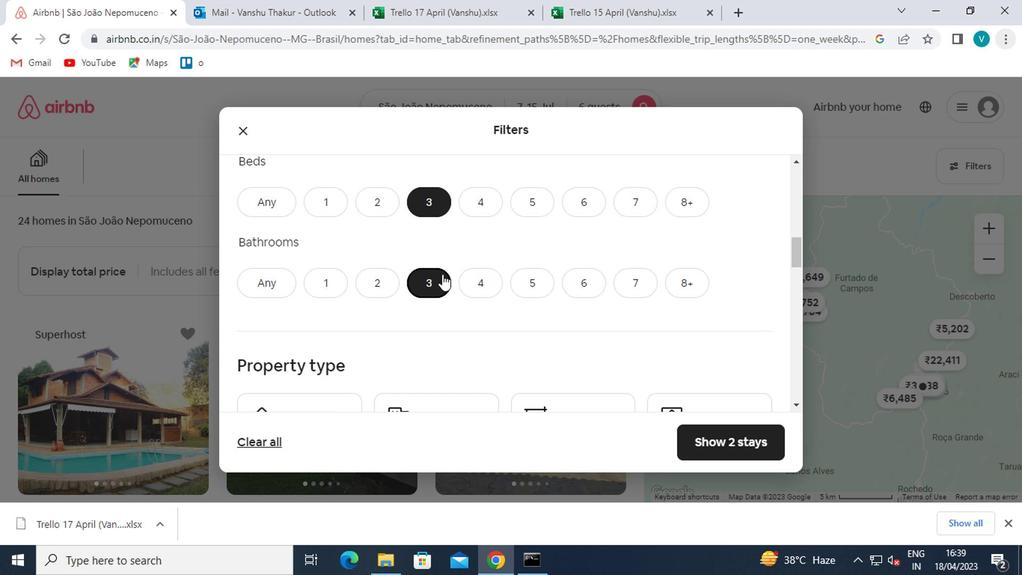 
Action: Mouse scrolled (439, 274) with delta (0, 0)
Screenshot: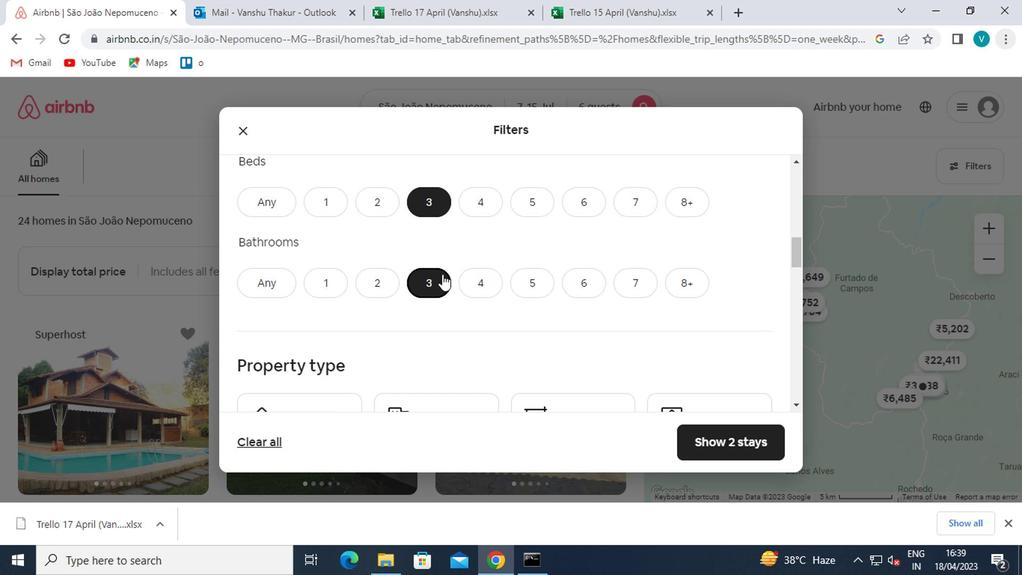 
Action: Mouse moved to (547, 286)
Screenshot: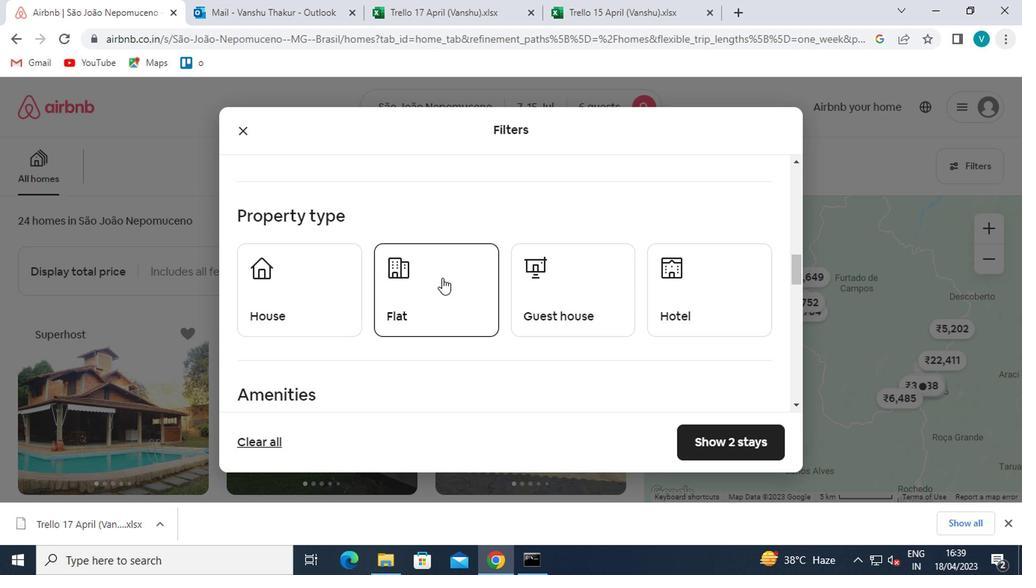 
Action: Mouse pressed left at (547, 286)
Screenshot: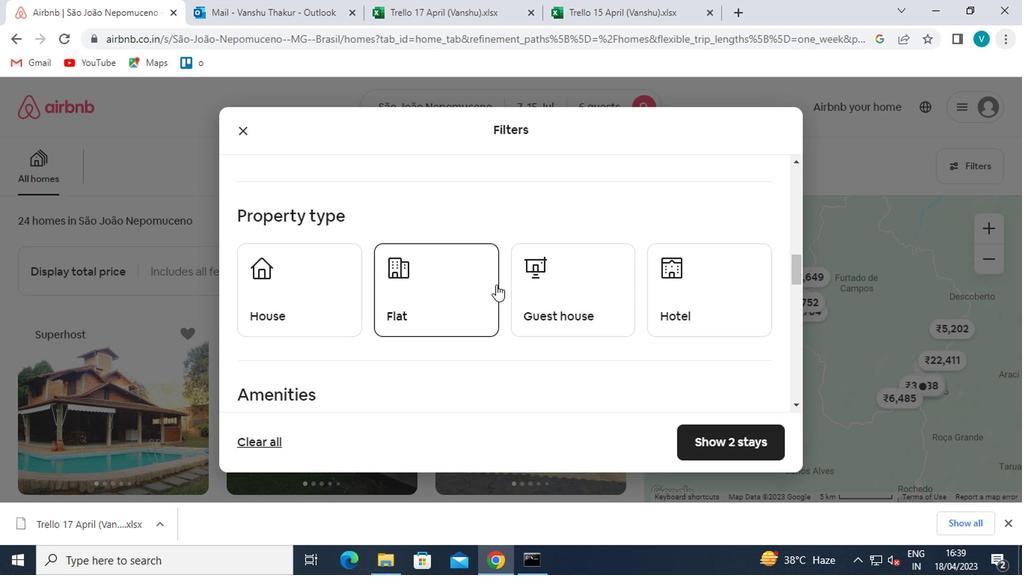 
Action: Mouse moved to (547, 286)
Screenshot: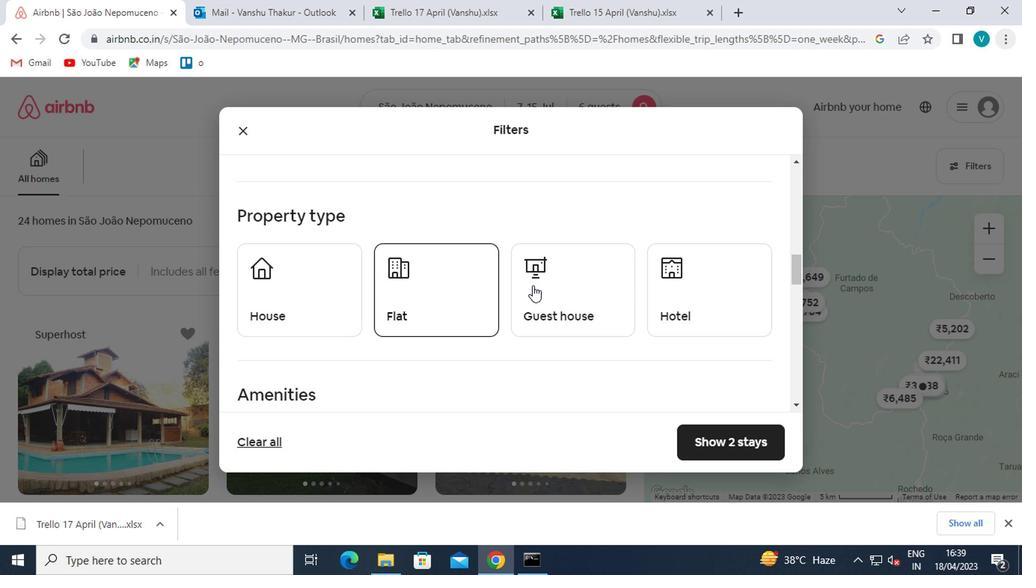
Action: Mouse scrolled (547, 285) with delta (0, 0)
Screenshot: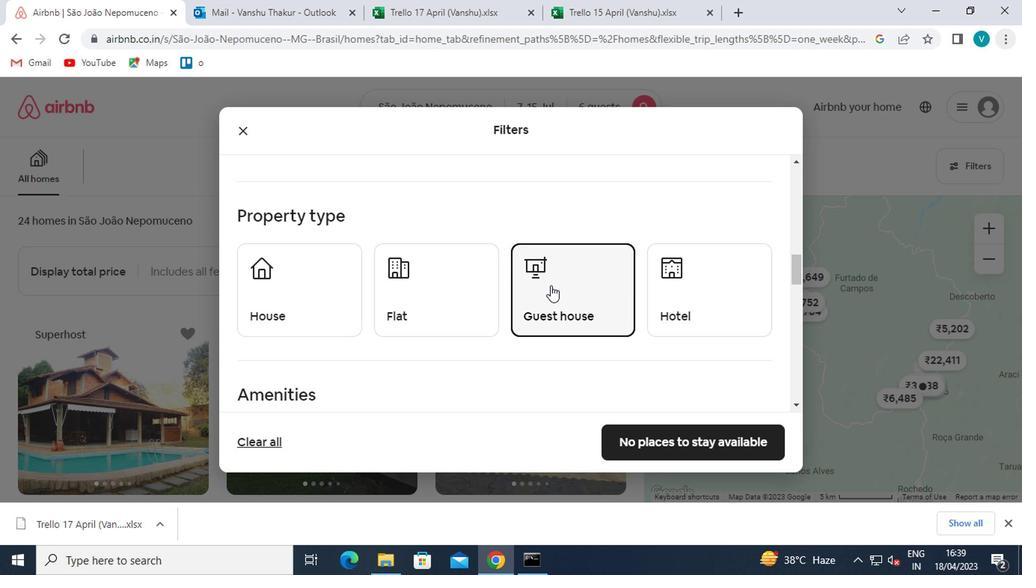 
Action: Mouse moved to (548, 286)
Screenshot: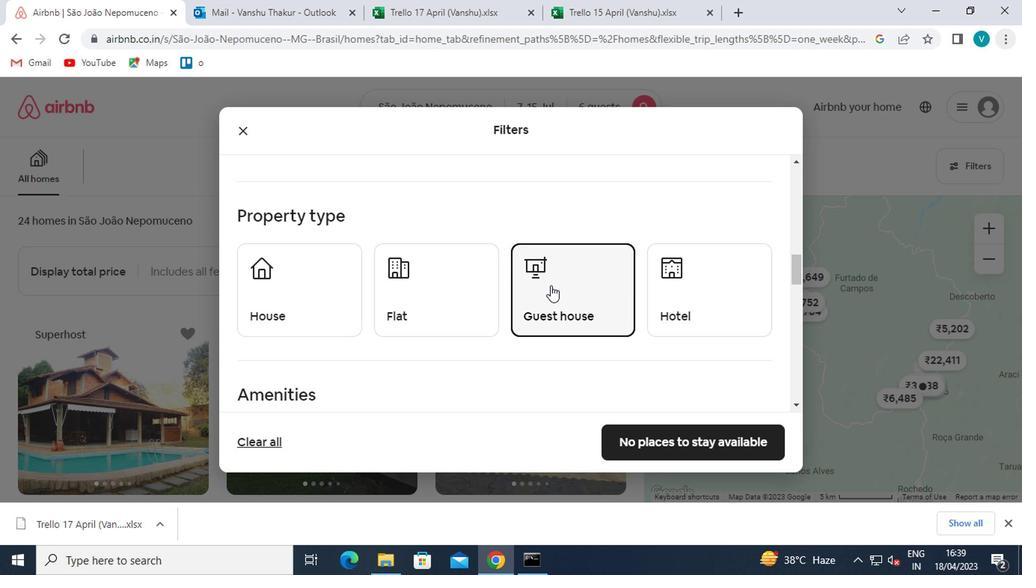 
Action: Mouse scrolled (548, 285) with delta (0, 0)
Screenshot: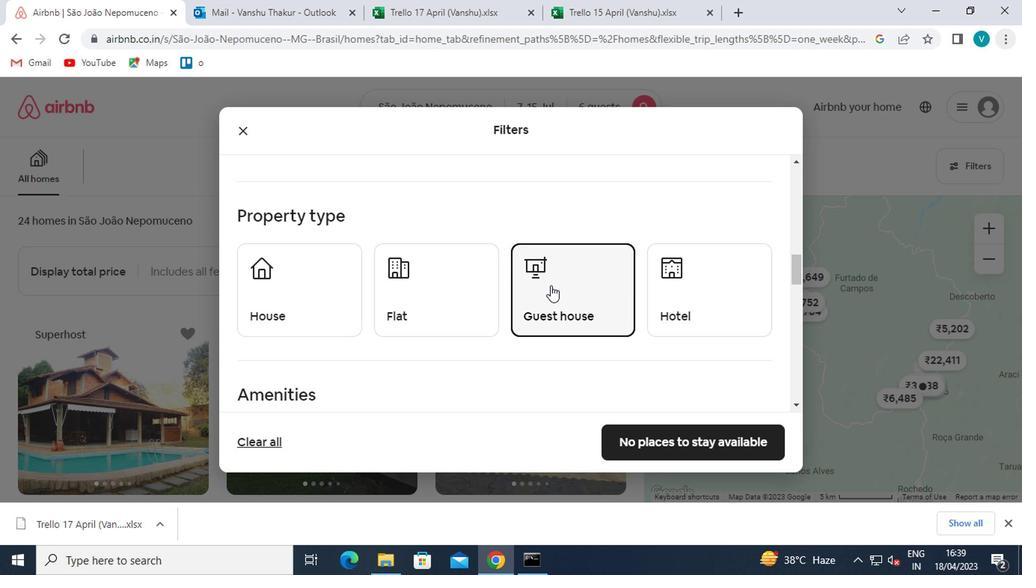 
Action: Mouse moved to (244, 362)
Screenshot: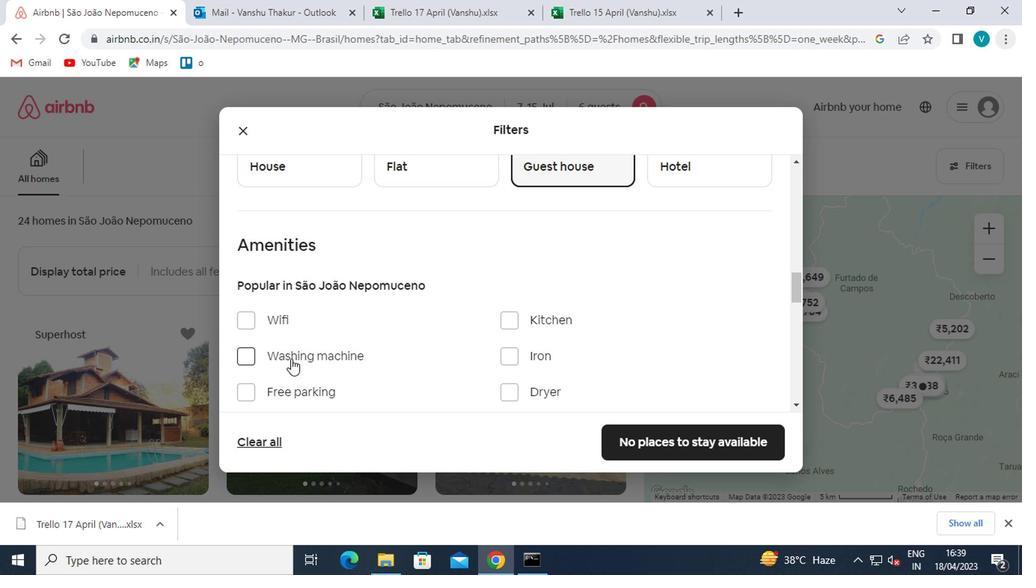 
Action: Mouse pressed left at (244, 362)
Screenshot: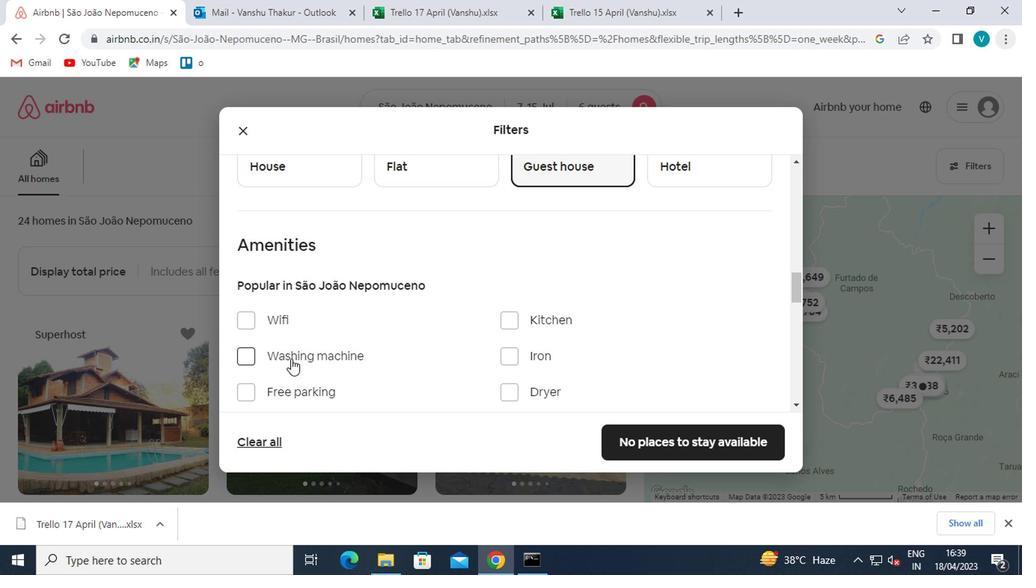
Action: Mouse moved to (251, 360)
Screenshot: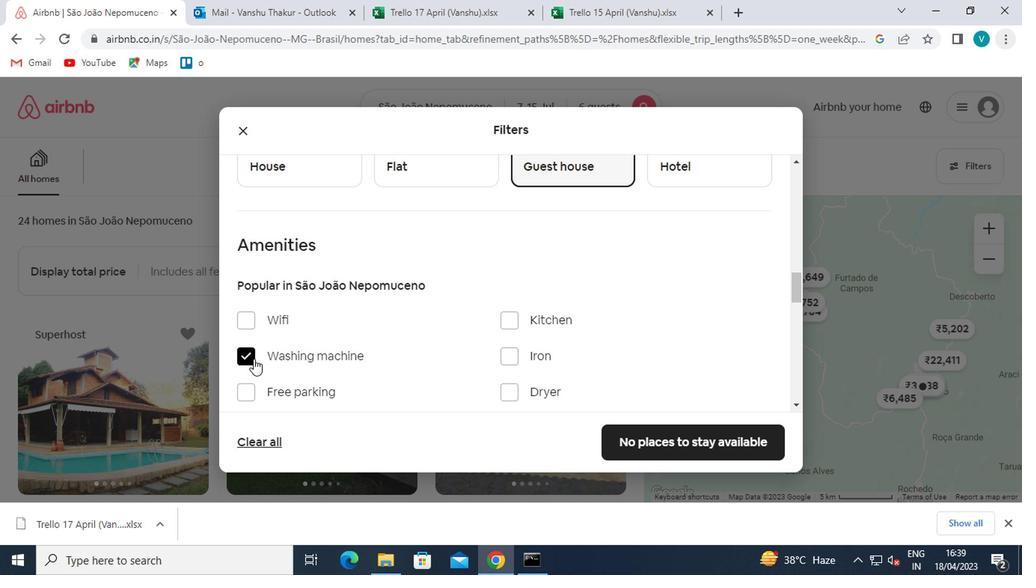 
Action: Mouse scrolled (251, 359) with delta (0, -1)
Screenshot: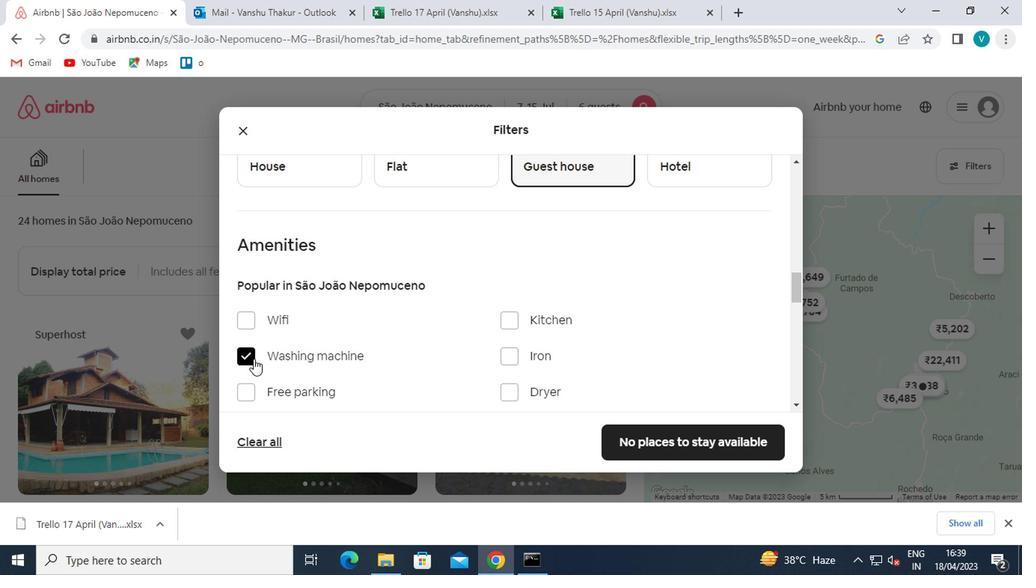 
Action: Mouse moved to (254, 360)
Screenshot: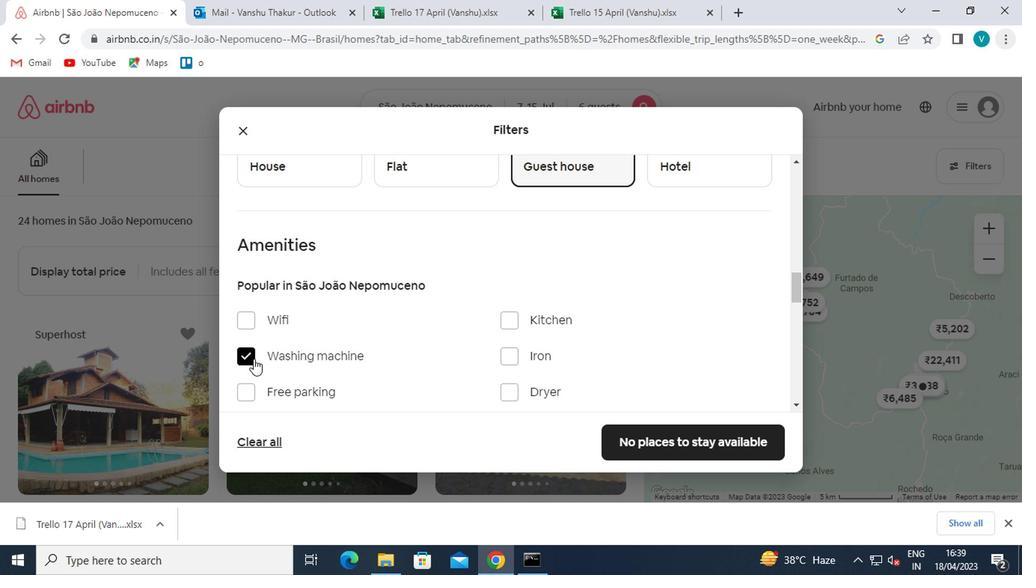 
Action: Mouse scrolled (254, 359) with delta (0, -1)
Screenshot: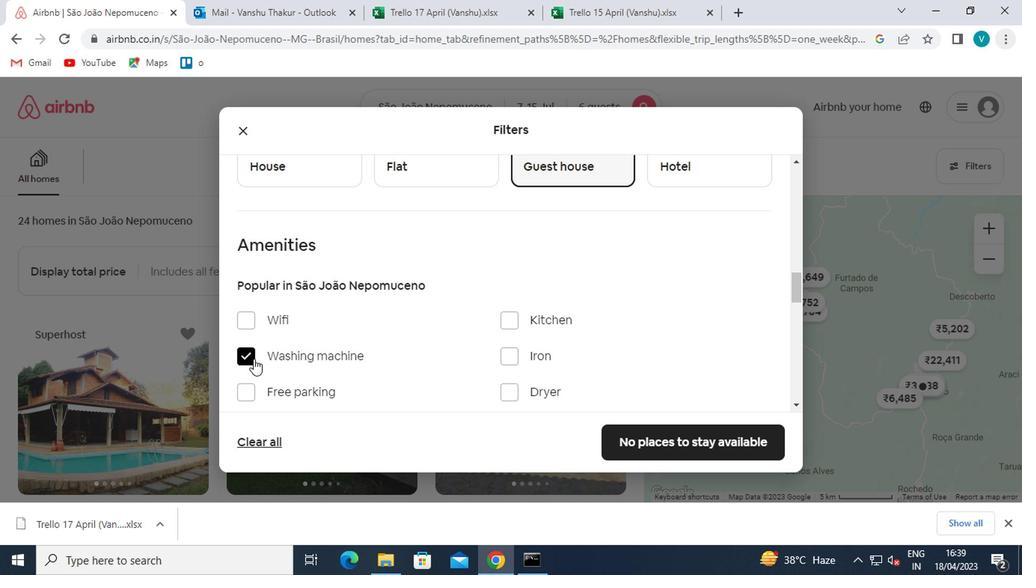 
Action: Mouse moved to (256, 361)
Screenshot: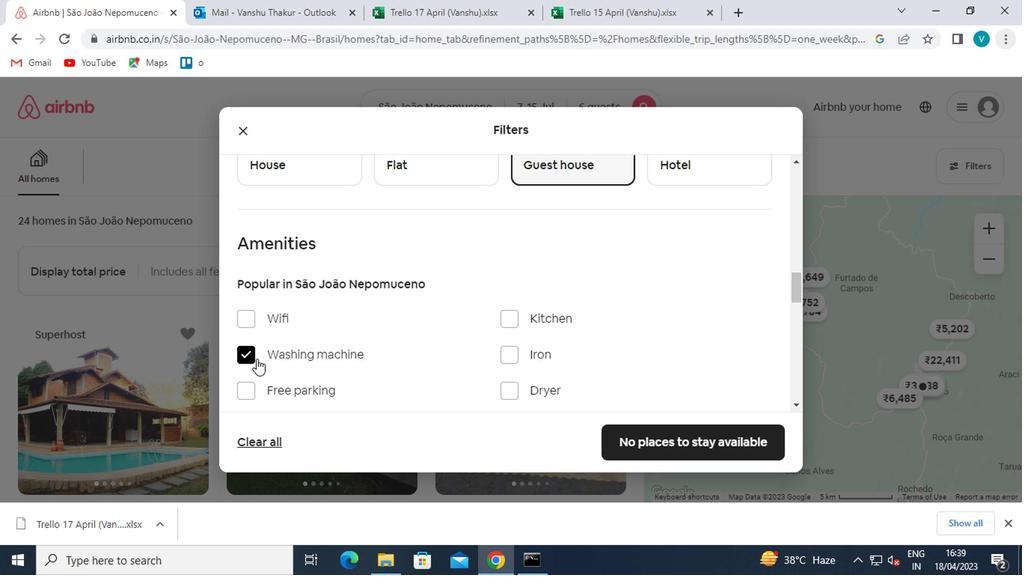 
Action: Mouse scrolled (256, 360) with delta (0, 0)
Screenshot: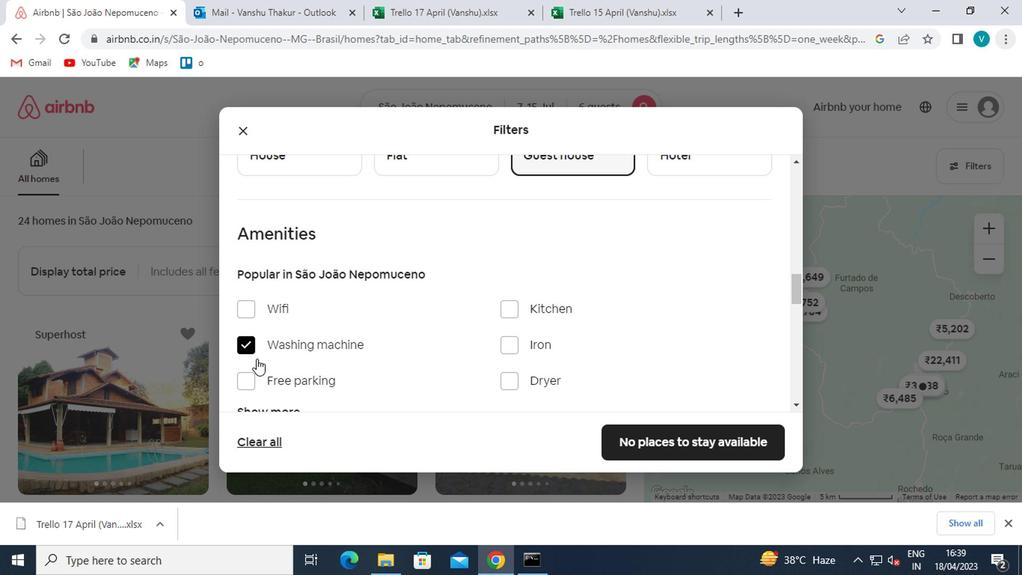 
Action: Mouse moved to (258, 362)
Screenshot: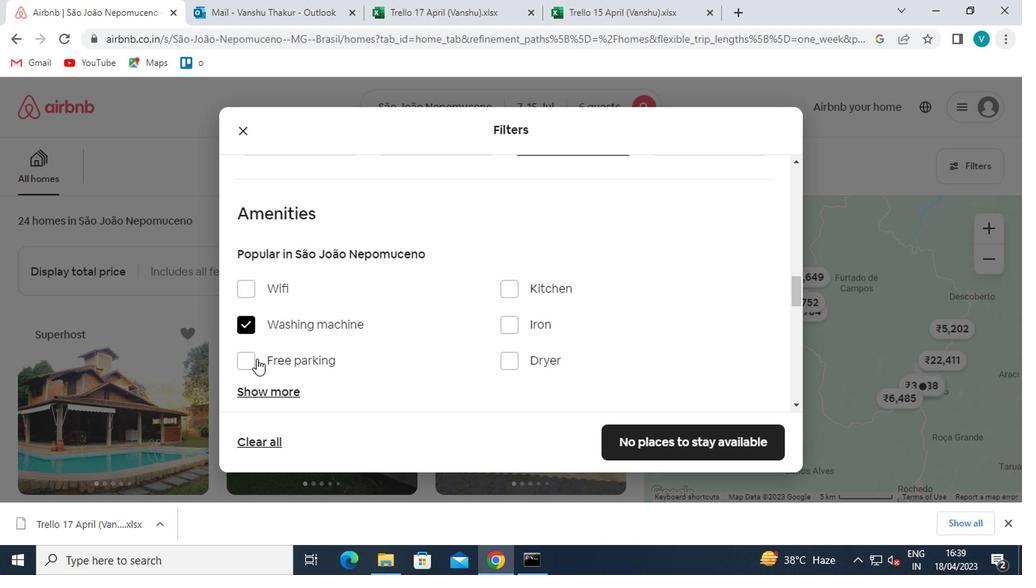 
Action: Mouse scrolled (258, 362) with delta (0, 0)
Screenshot: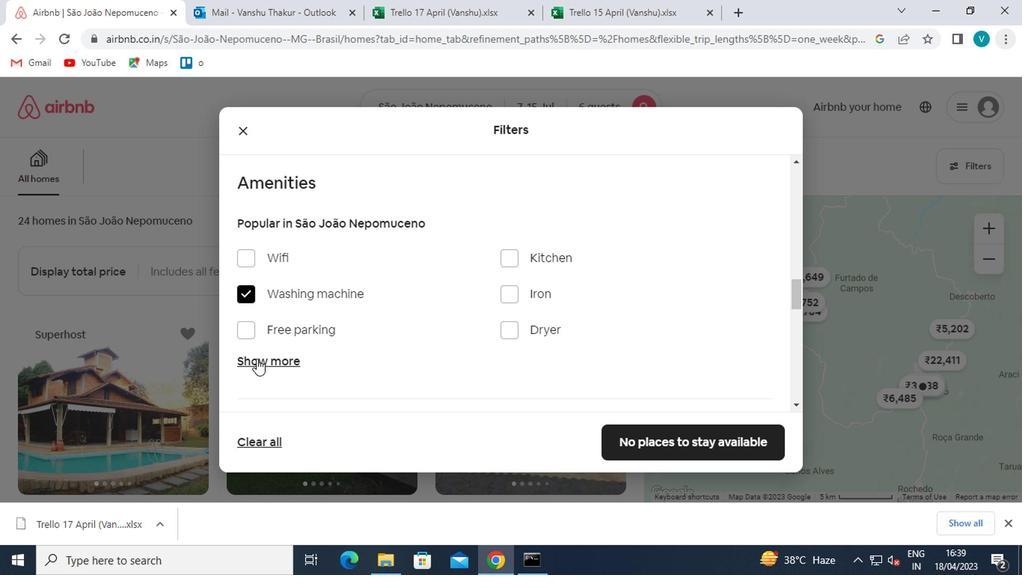 
Action: Mouse moved to (259, 363)
Screenshot: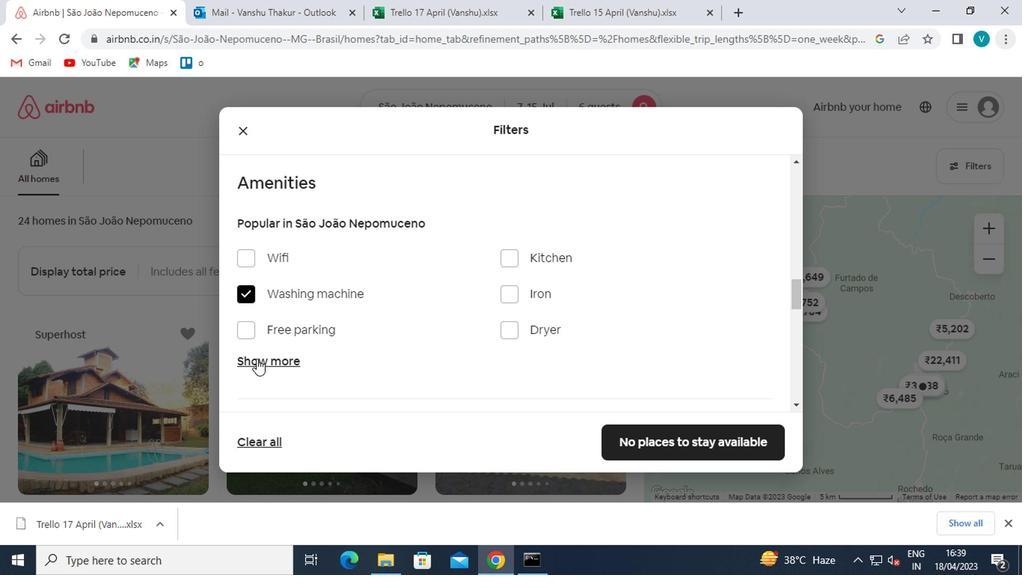 
Action: Mouse scrolled (259, 362) with delta (0, 0)
Screenshot: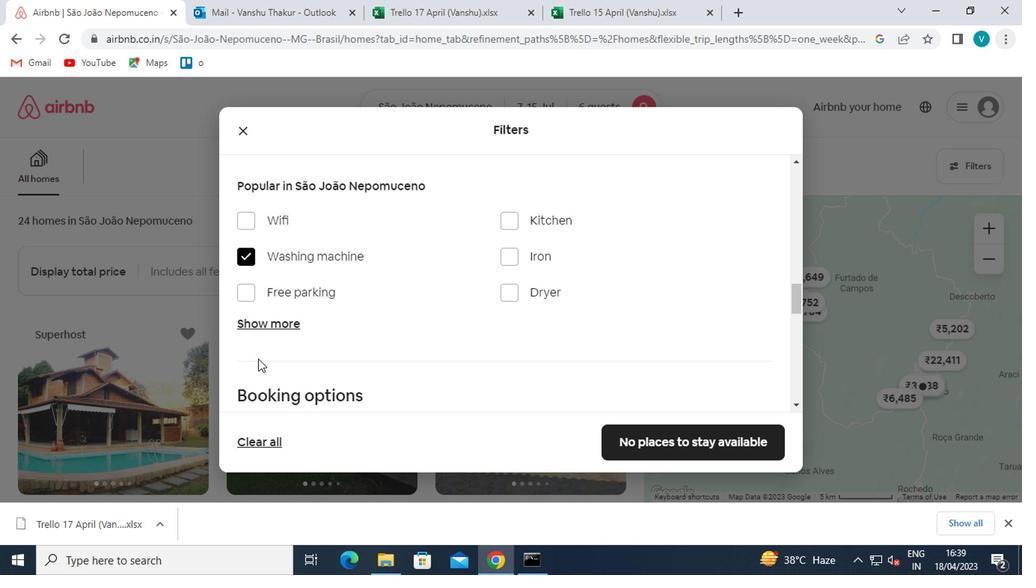 
Action: Mouse moved to (734, 214)
Screenshot: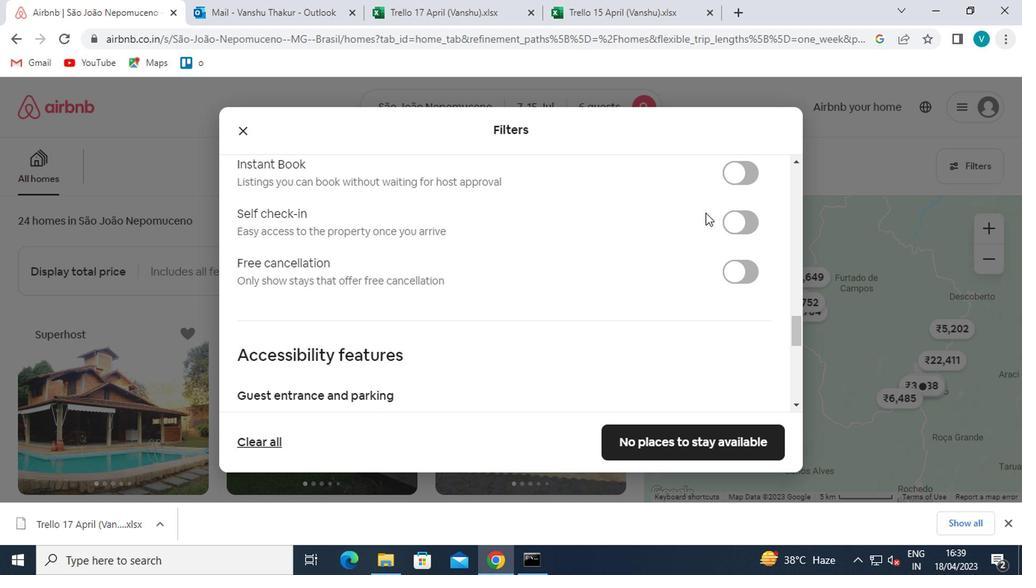 
Action: Mouse pressed left at (734, 214)
Screenshot: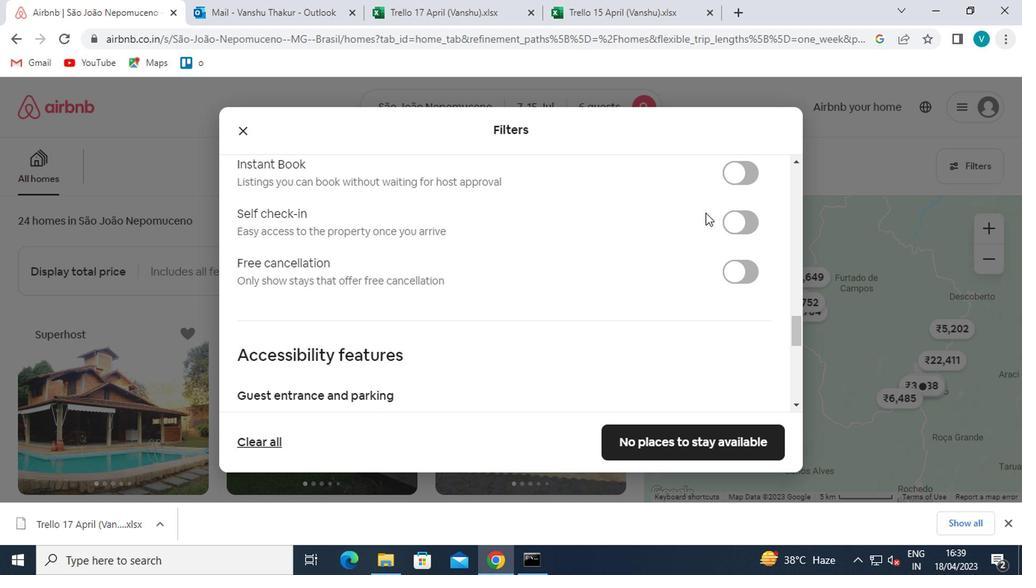 
Action: Mouse moved to (664, 241)
Screenshot: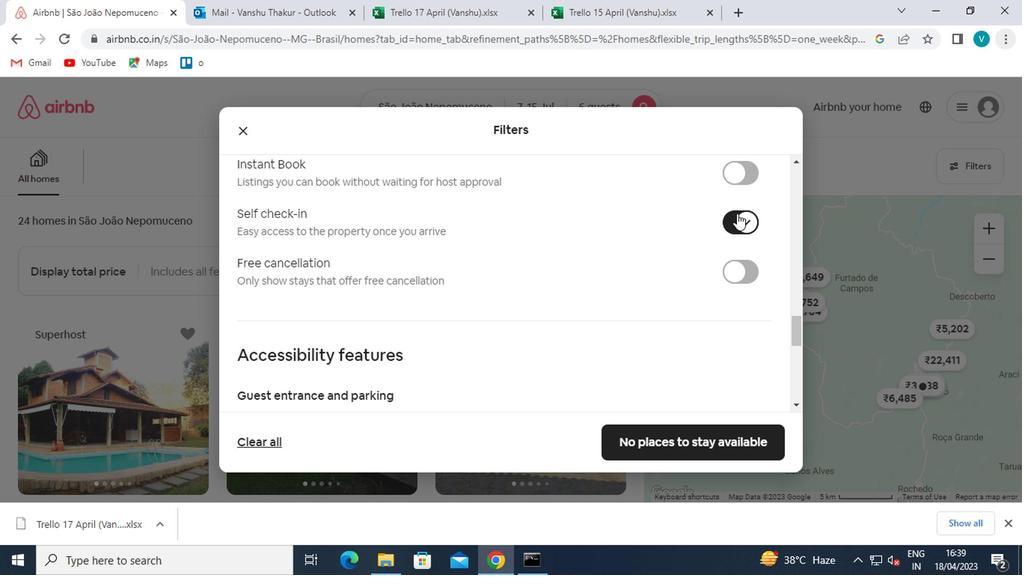 
Action: Mouse scrolled (664, 240) with delta (0, -1)
Screenshot: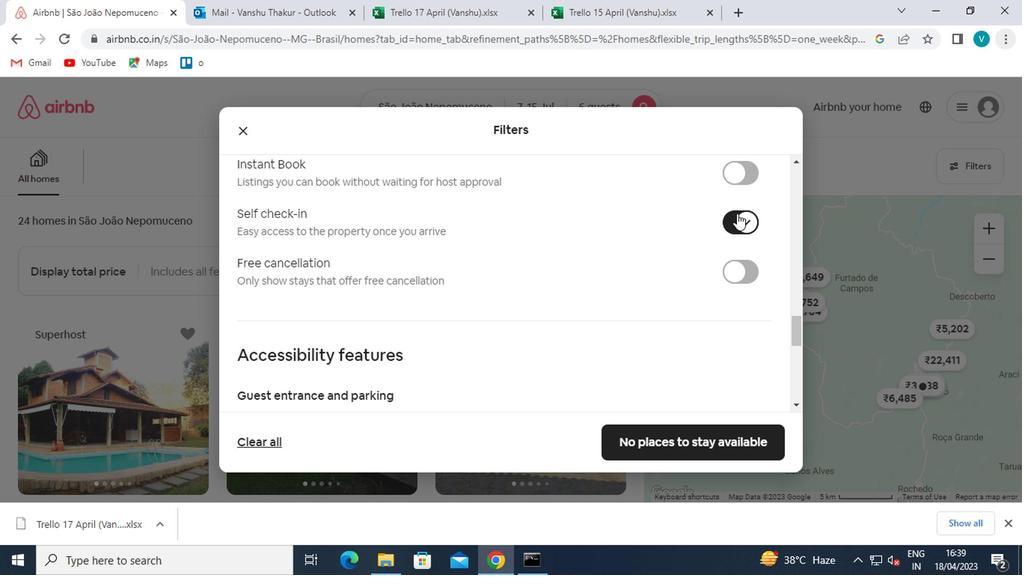 
Action: Mouse moved to (651, 248)
Screenshot: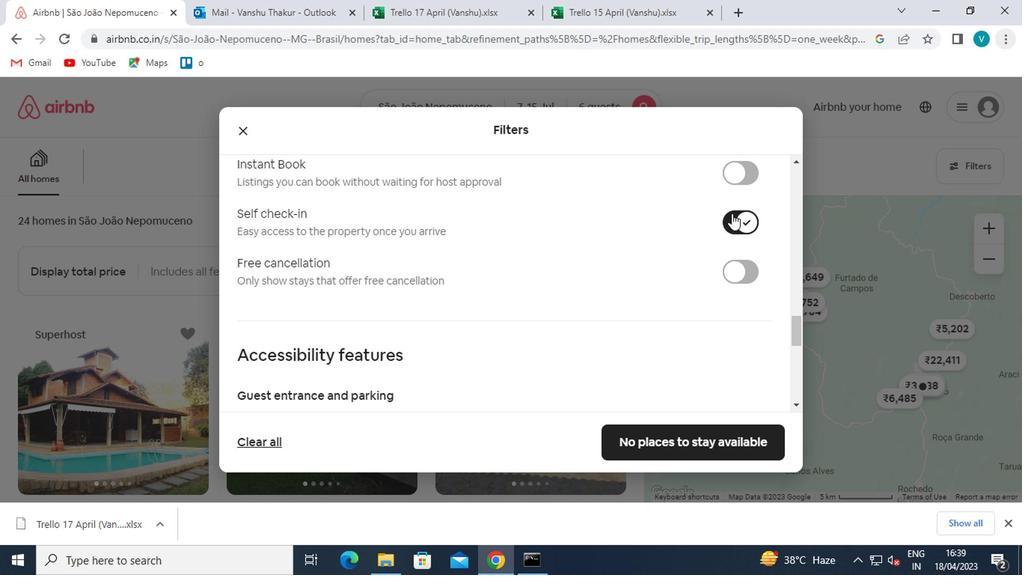 
Action: Mouse scrolled (651, 247) with delta (0, 0)
Screenshot: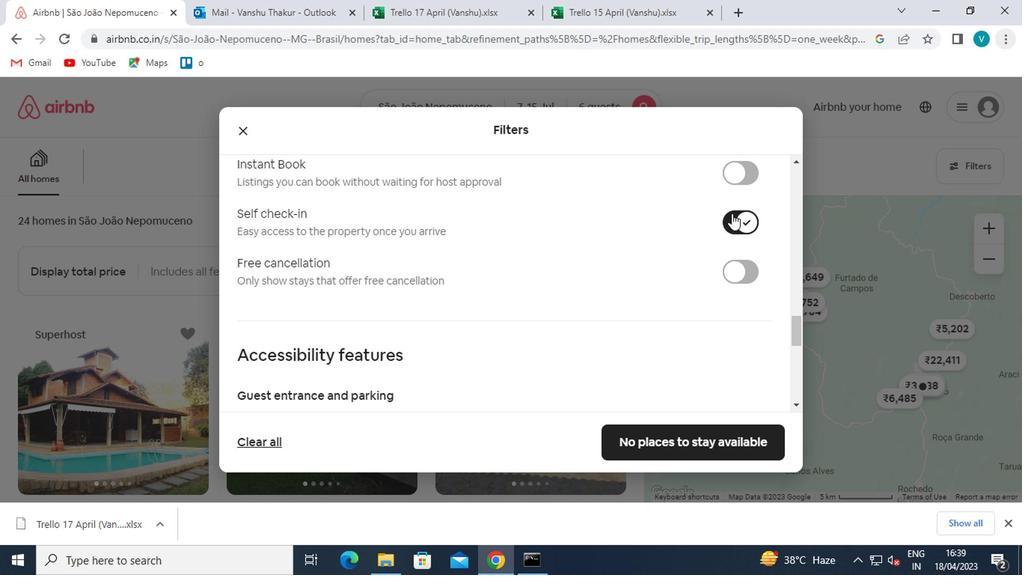 
Action: Mouse moved to (638, 256)
Screenshot: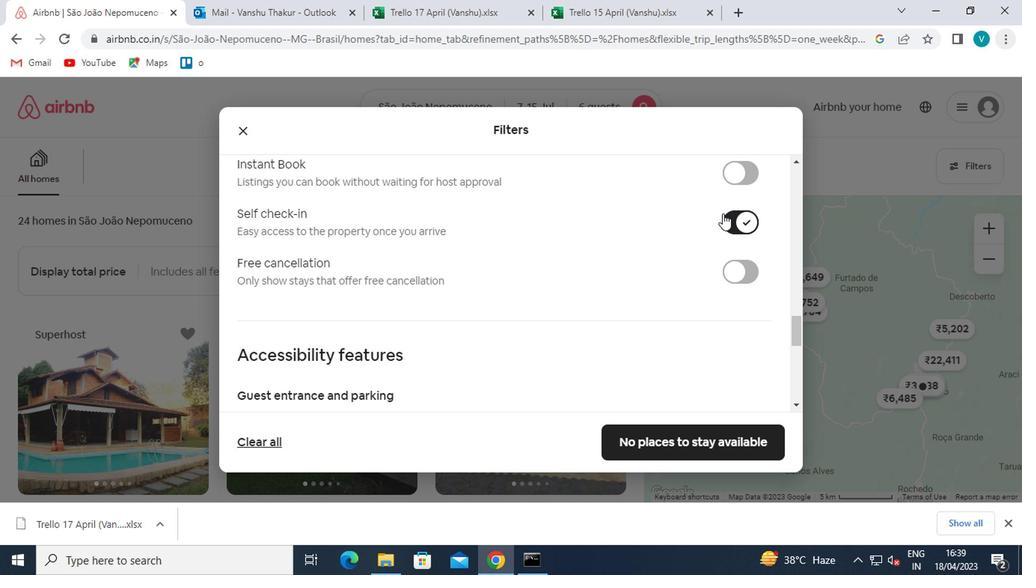 
Action: Mouse scrolled (638, 255) with delta (0, -1)
Screenshot: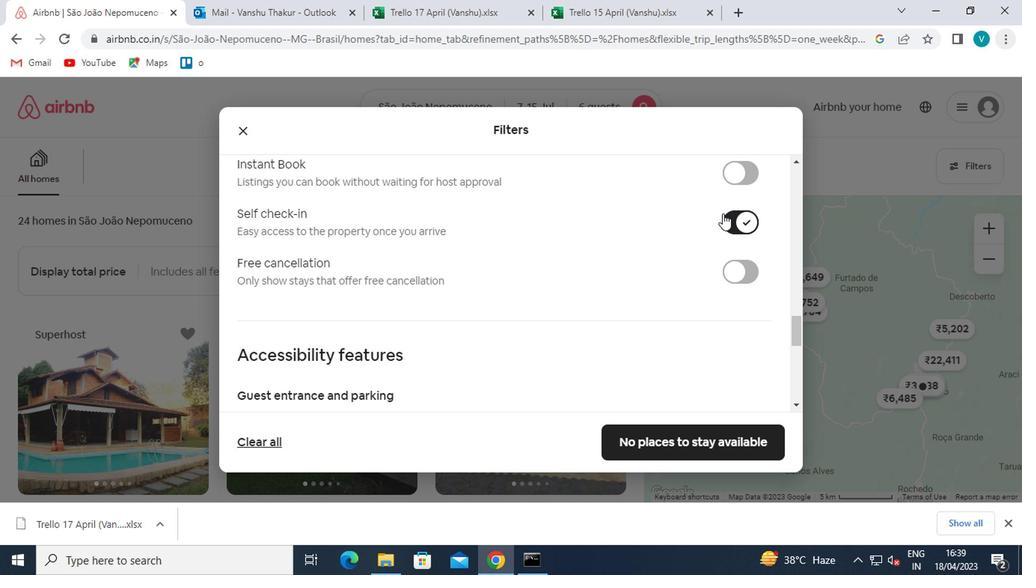 
Action: Mouse moved to (615, 262)
Screenshot: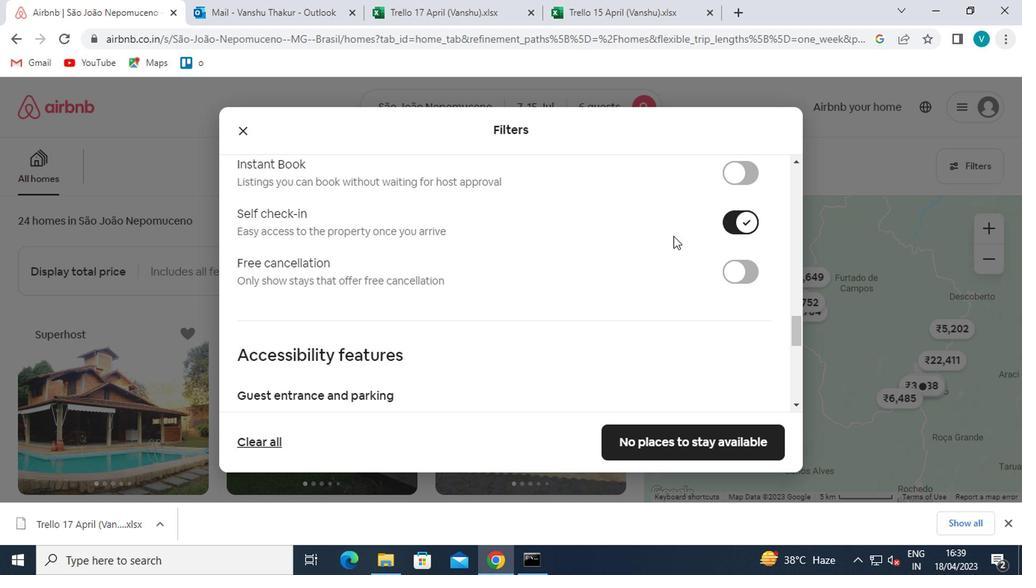 
Action: Mouse scrolled (615, 260) with delta (0, -1)
Screenshot: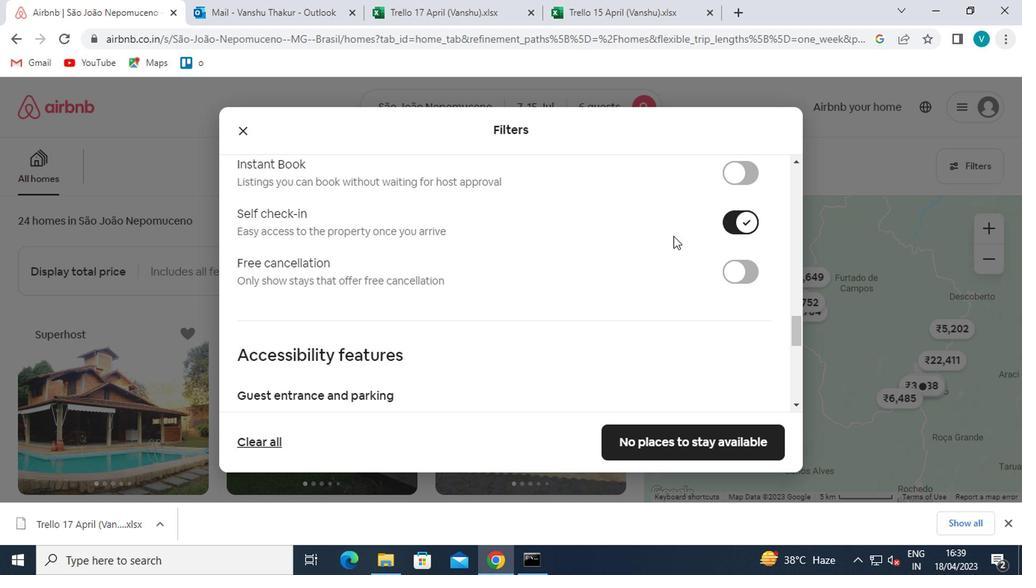 
Action: Mouse moved to (558, 267)
Screenshot: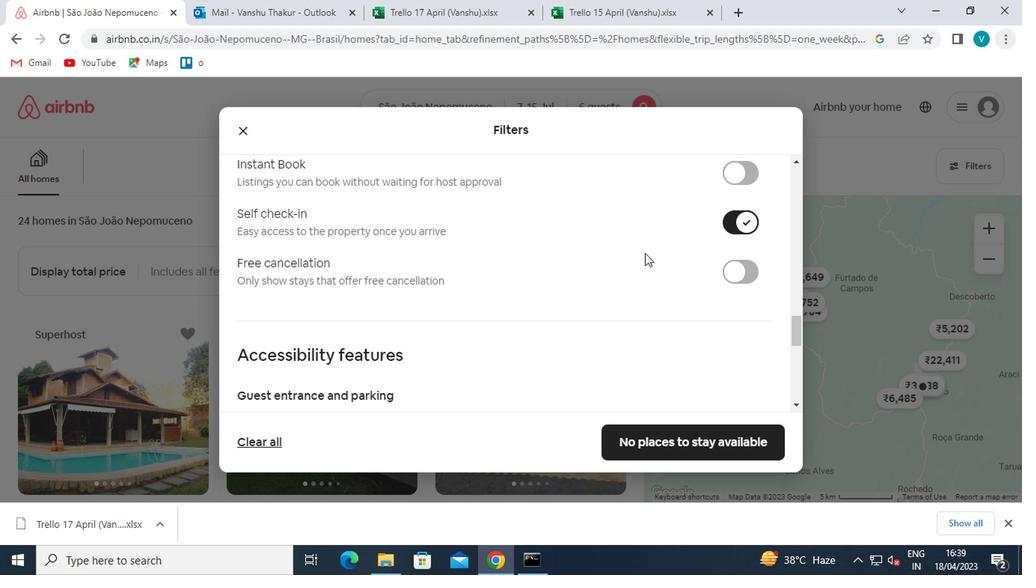 
Action: Mouse scrolled (558, 267) with delta (0, 0)
Screenshot: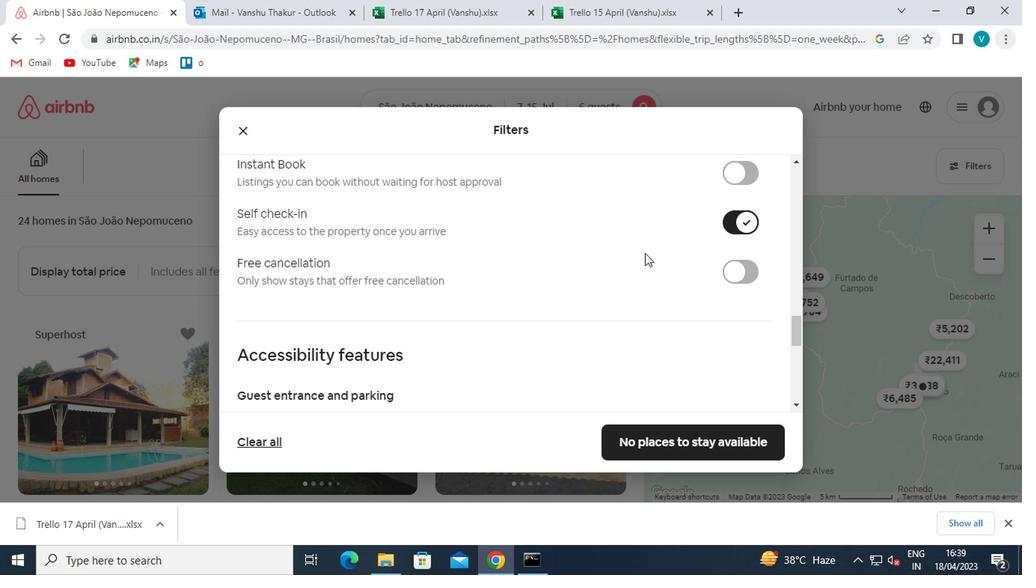 
Action: Mouse moved to (519, 273)
Screenshot: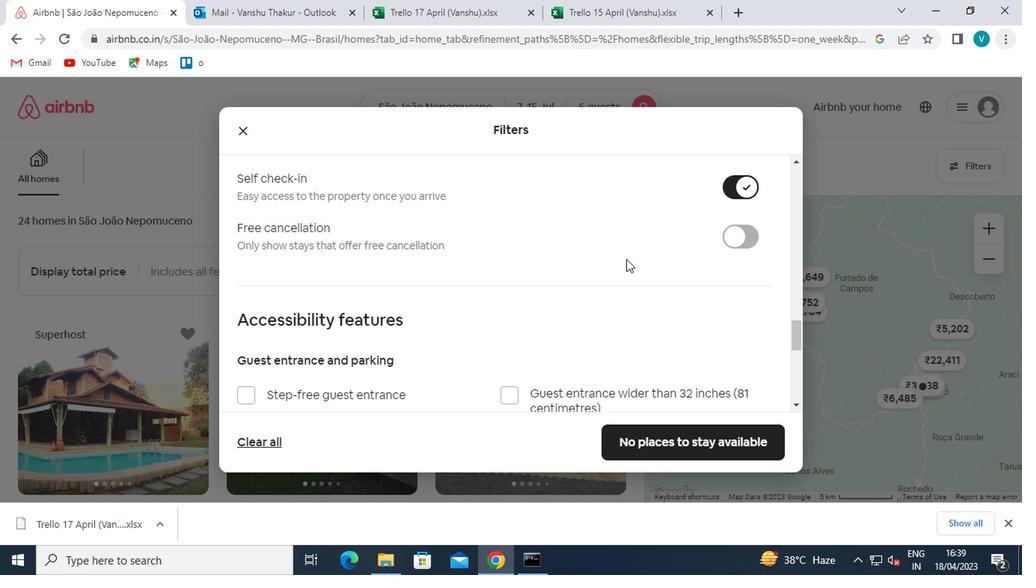 
Action: Mouse scrolled (519, 272) with delta (0, 0)
Screenshot: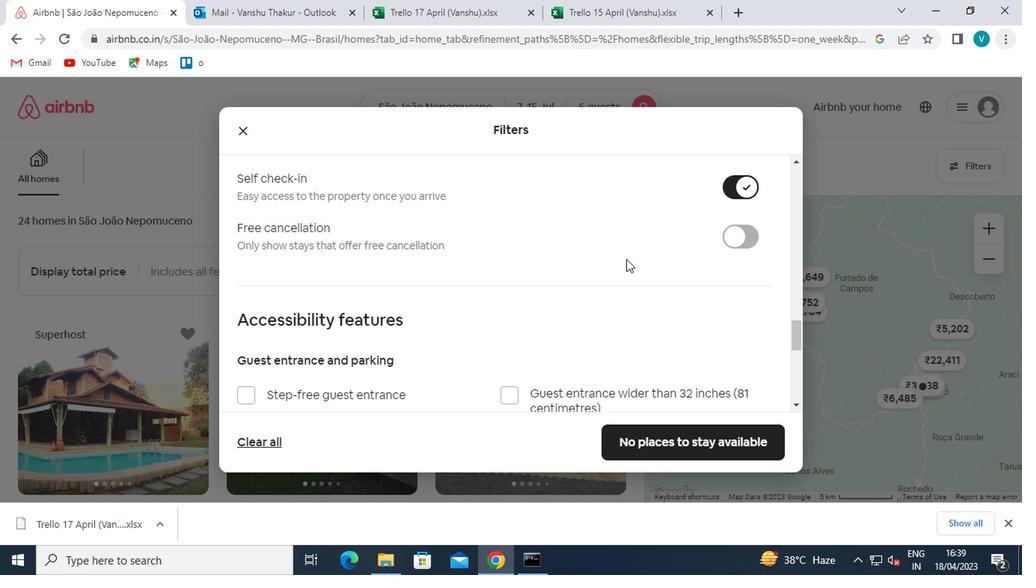 
Action: Mouse moved to (489, 307)
Screenshot: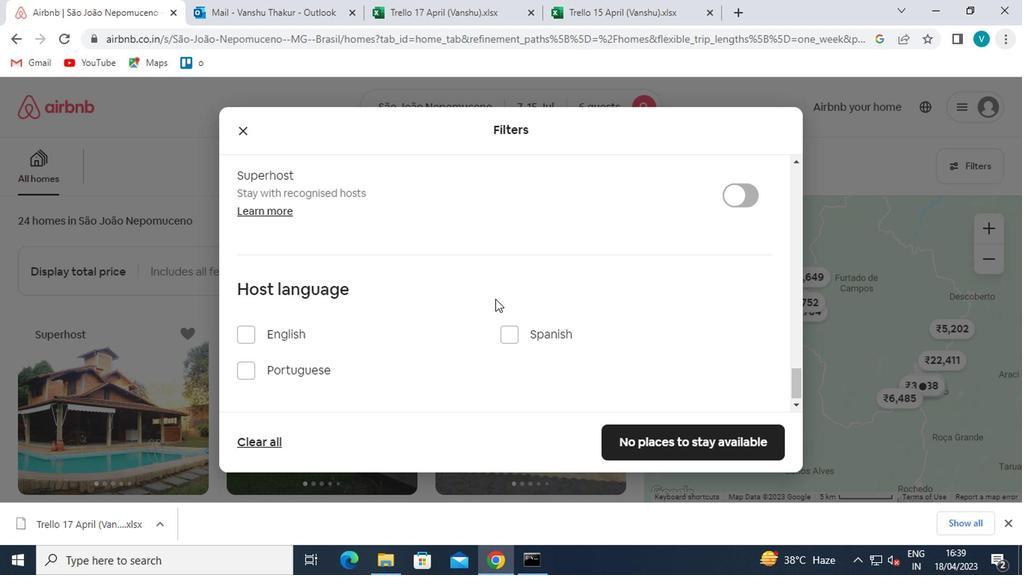 
Action: Mouse scrolled (489, 307) with delta (0, 0)
Screenshot: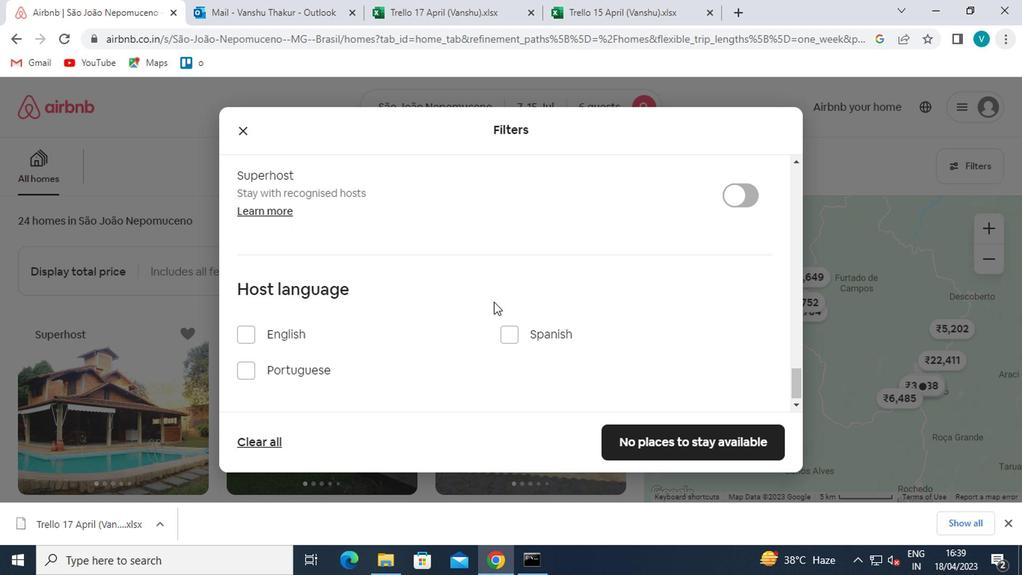 
Action: Mouse moved to (487, 336)
Screenshot: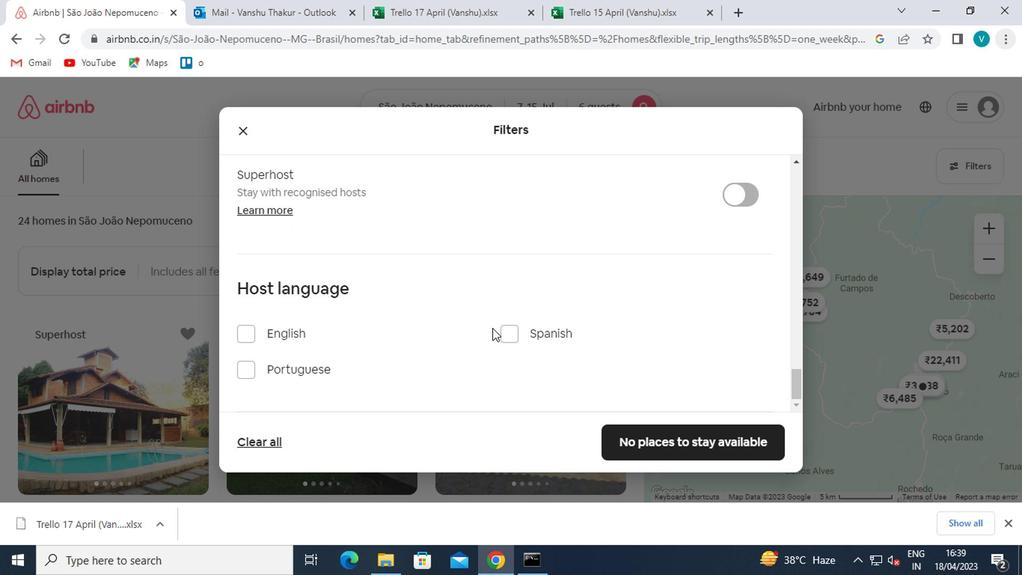 
Action: Mouse pressed left at (487, 336)
Screenshot: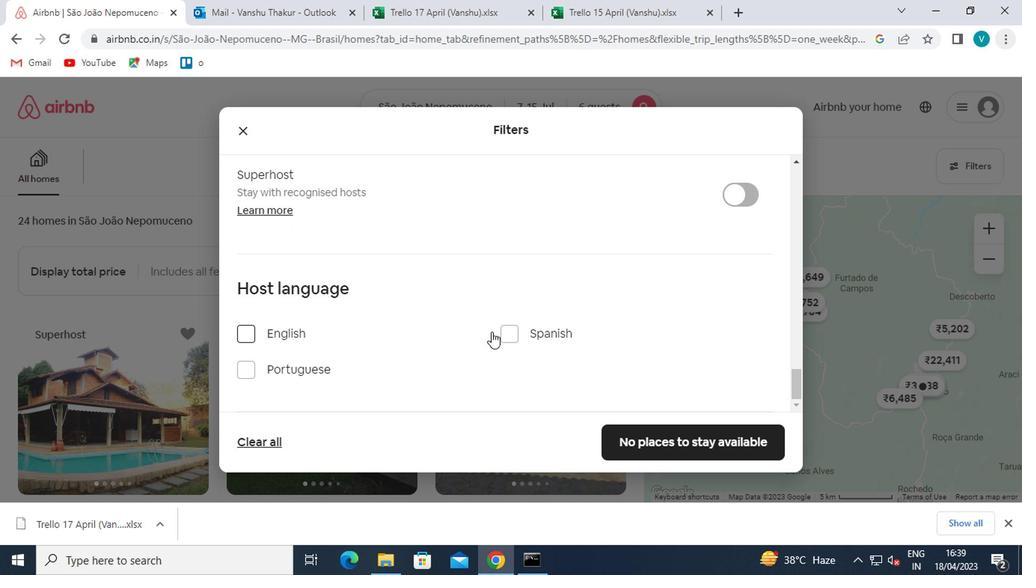 
Action: Mouse moved to (510, 329)
Screenshot: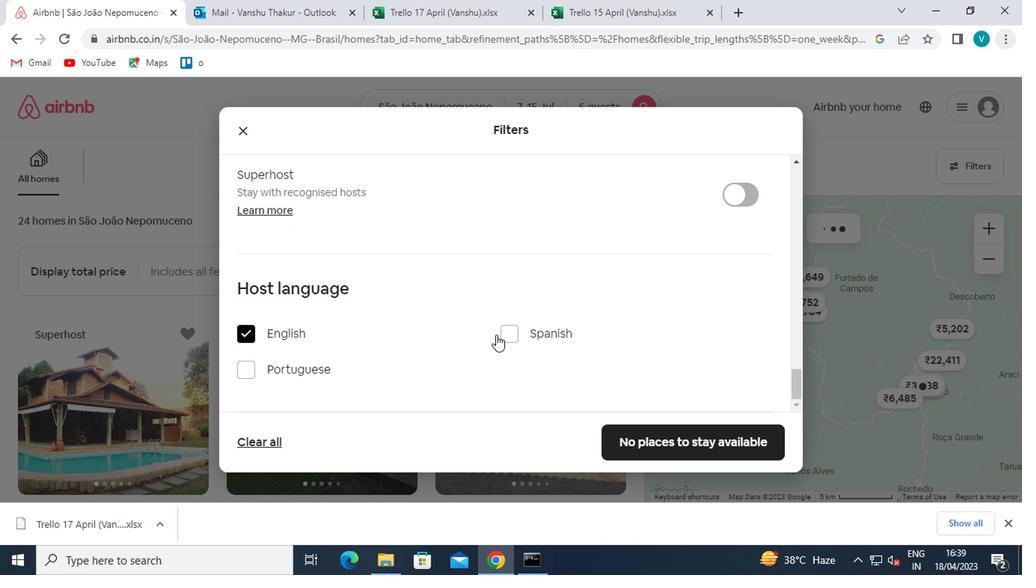 
Action: Mouse pressed left at (510, 329)
Screenshot: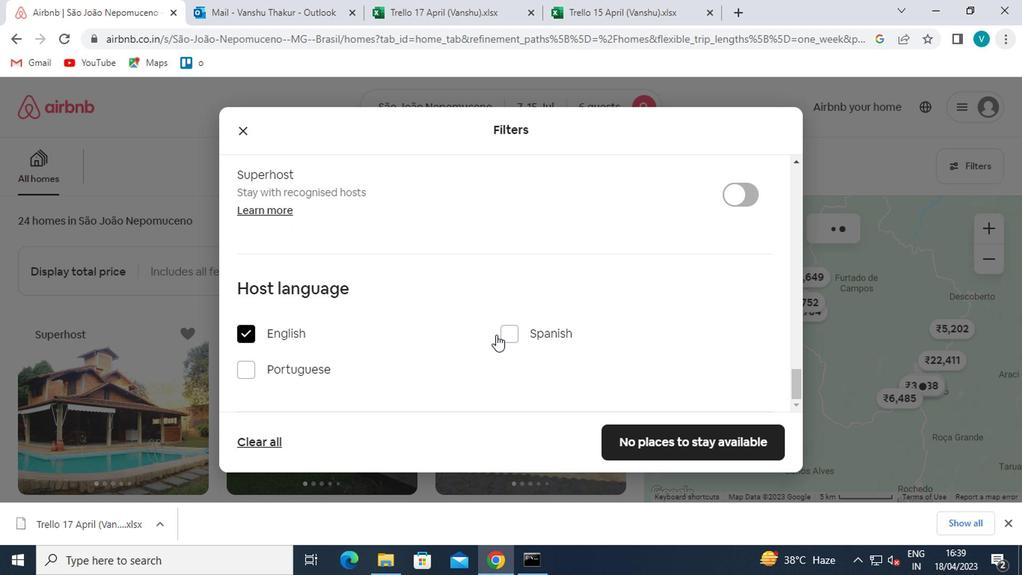 
Action: Mouse moved to (248, 337)
Screenshot: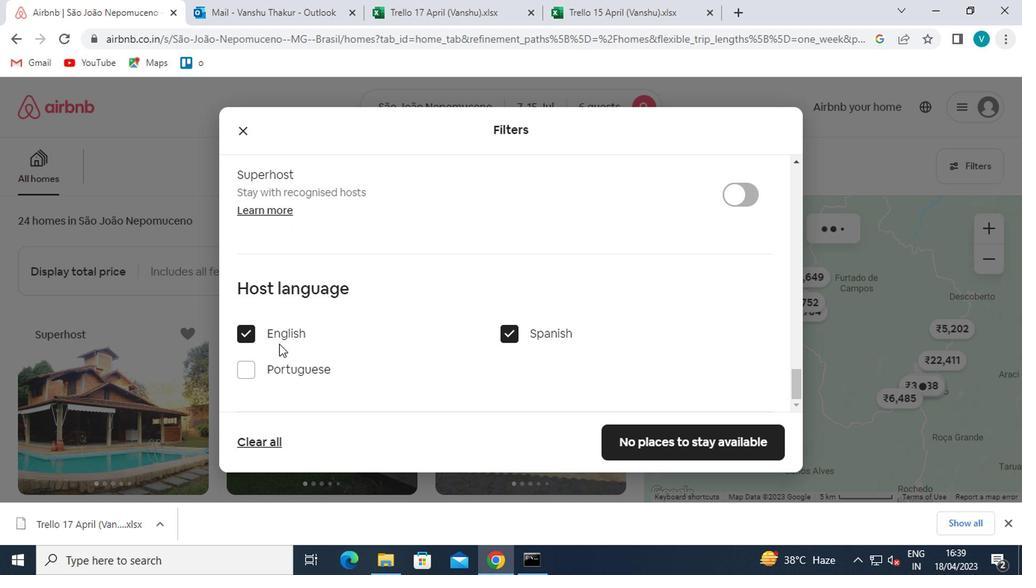 
Action: Mouse pressed left at (248, 337)
Screenshot: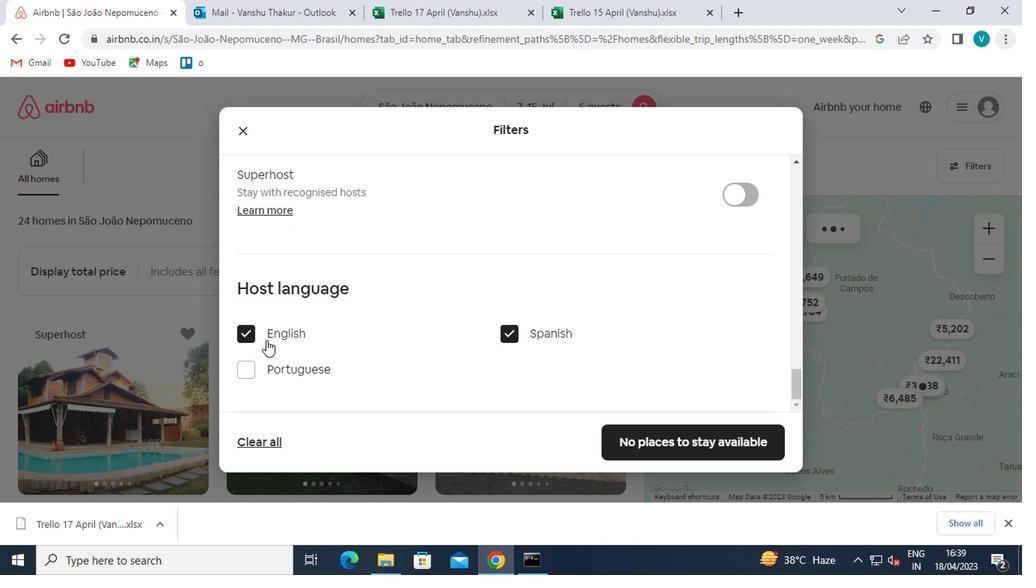 
Action: Mouse moved to (651, 431)
Screenshot: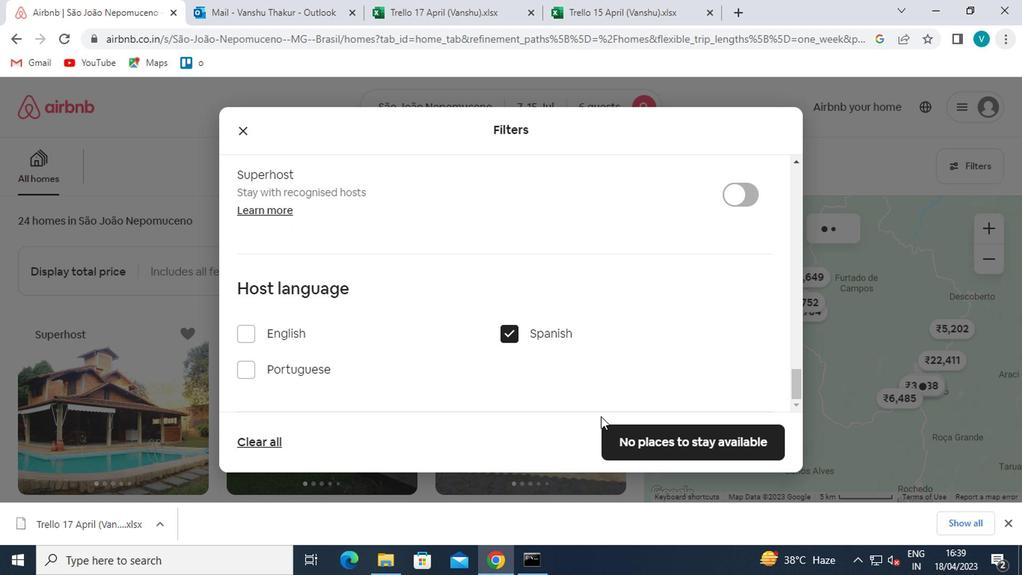 
Action: Mouse pressed left at (651, 431)
Screenshot: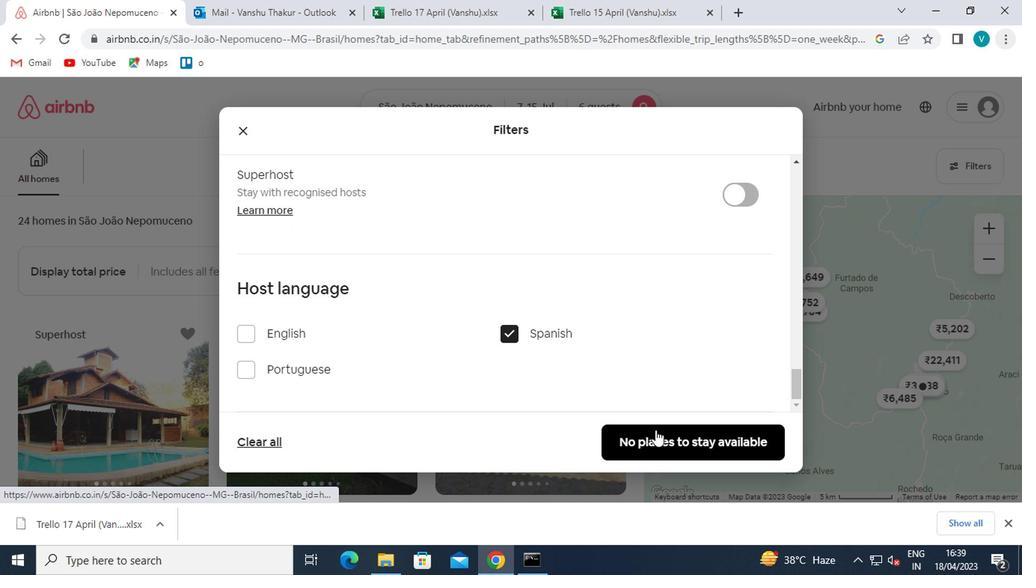 
Action: Mouse moved to (563, 374)
Screenshot: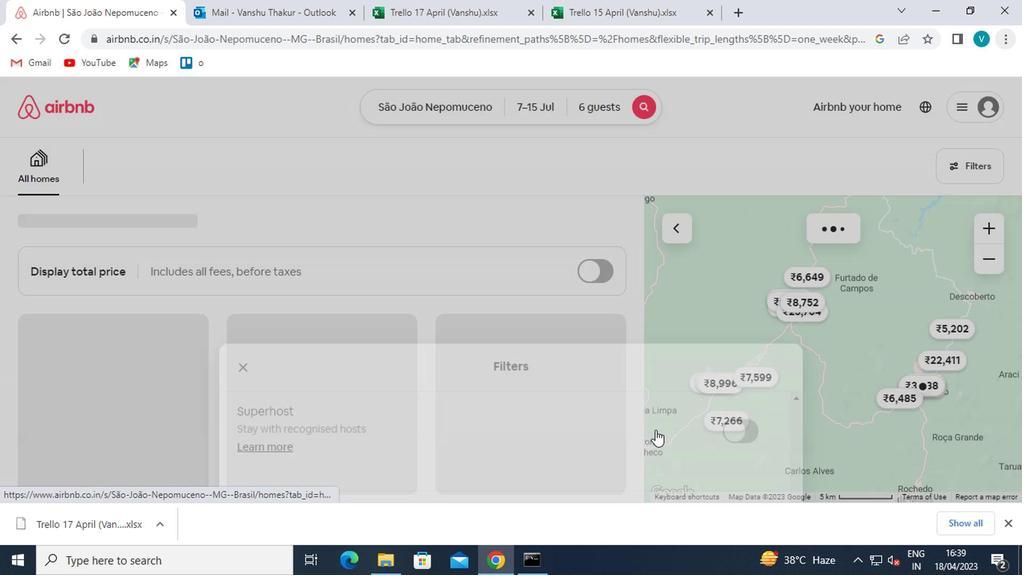 
